 Task: Find a one-way flight from San Diego to Dubuque for 3 passengers in economy class on May 10, with 3 checked bags.
Action: Mouse moved to (325, 292)
Screenshot: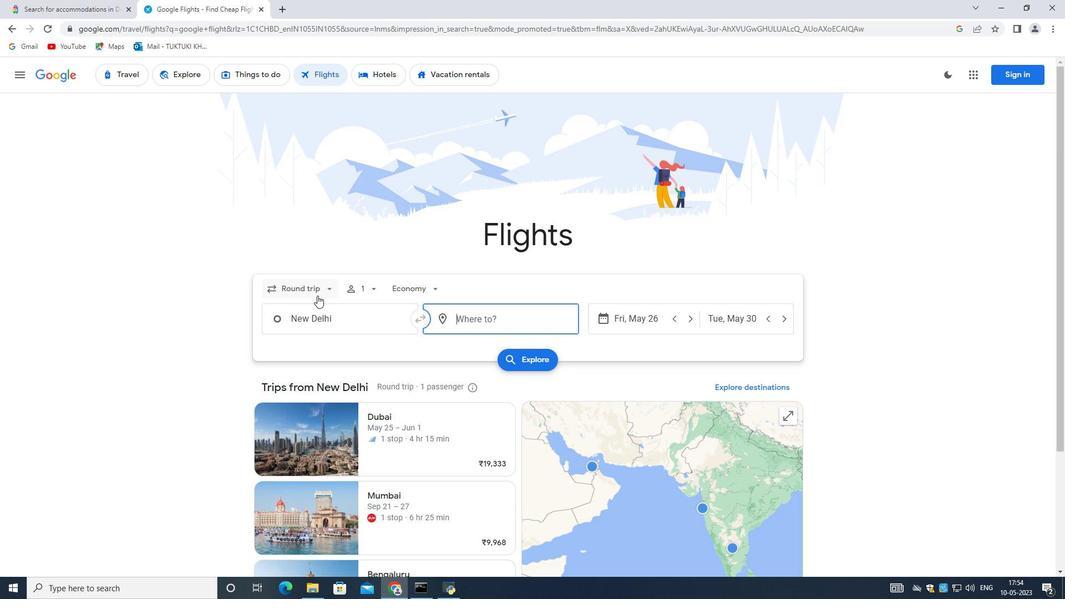 
Action: Mouse pressed left at (325, 292)
Screenshot: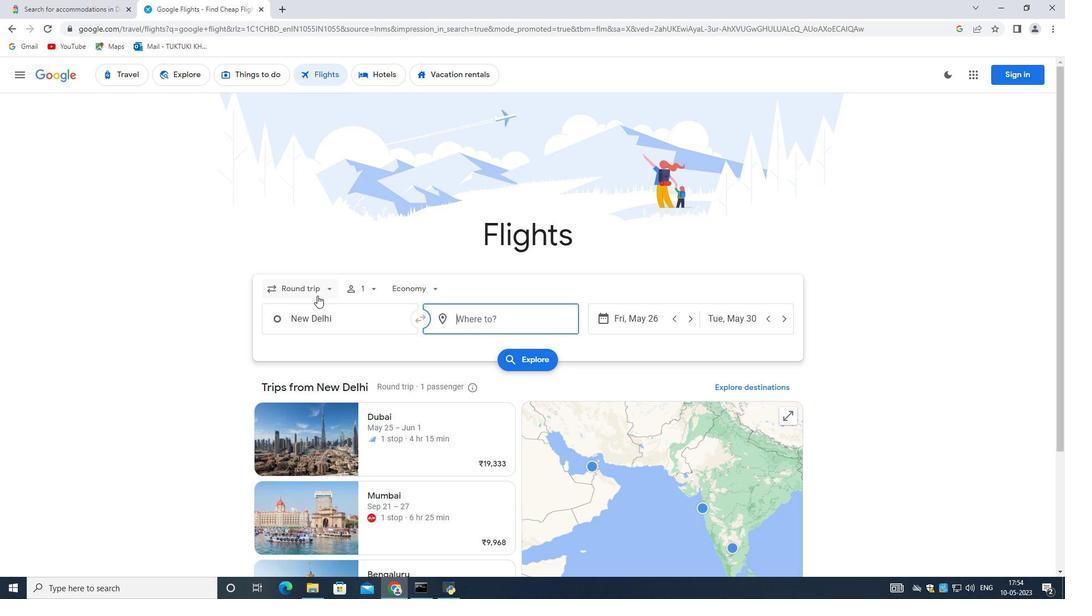 
Action: Mouse moved to (321, 343)
Screenshot: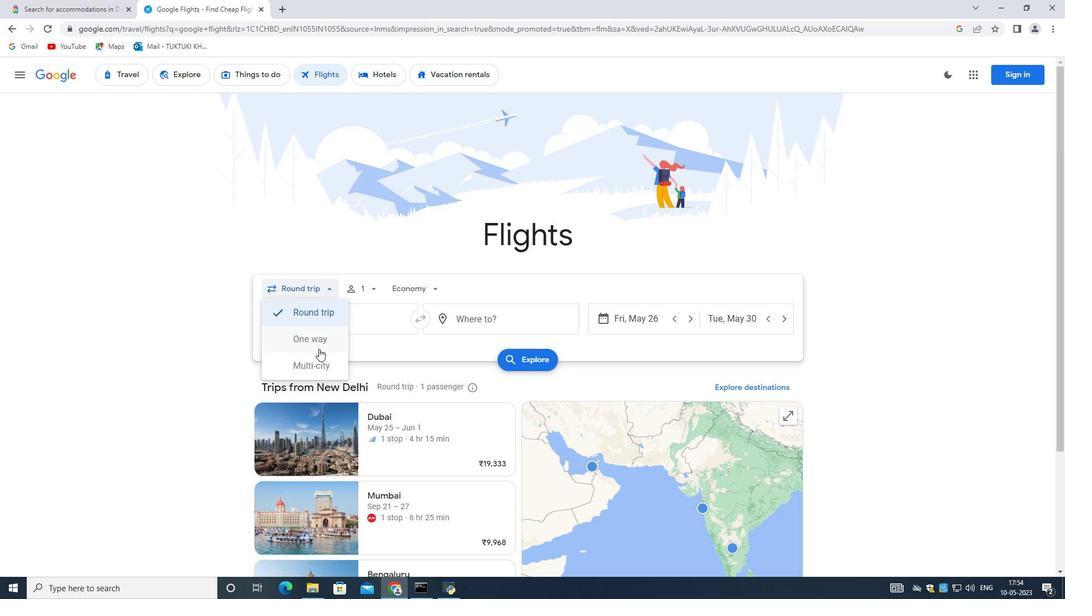 
Action: Mouse pressed left at (321, 343)
Screenshot: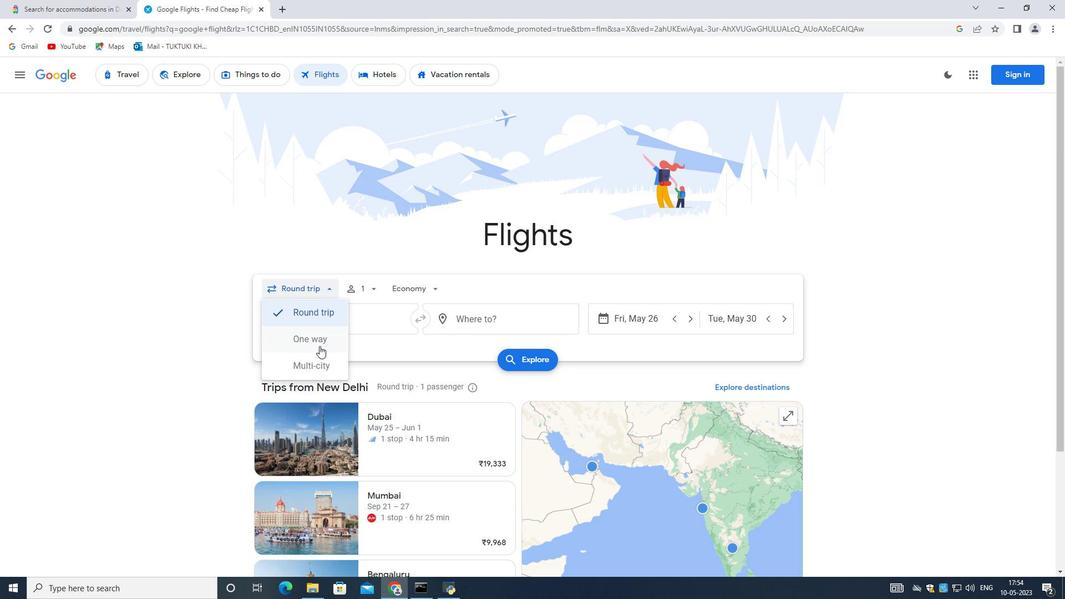 
Action: Mouse moved to (368, 295)
Screenshot: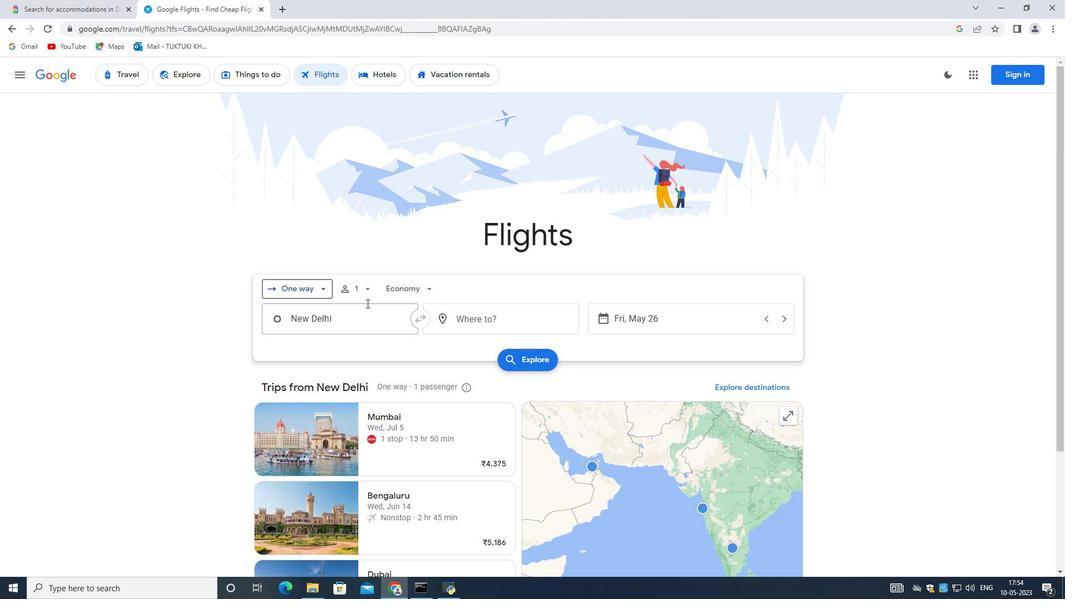 
Action: Mouse pressed left at (368, 295)
Screenshot: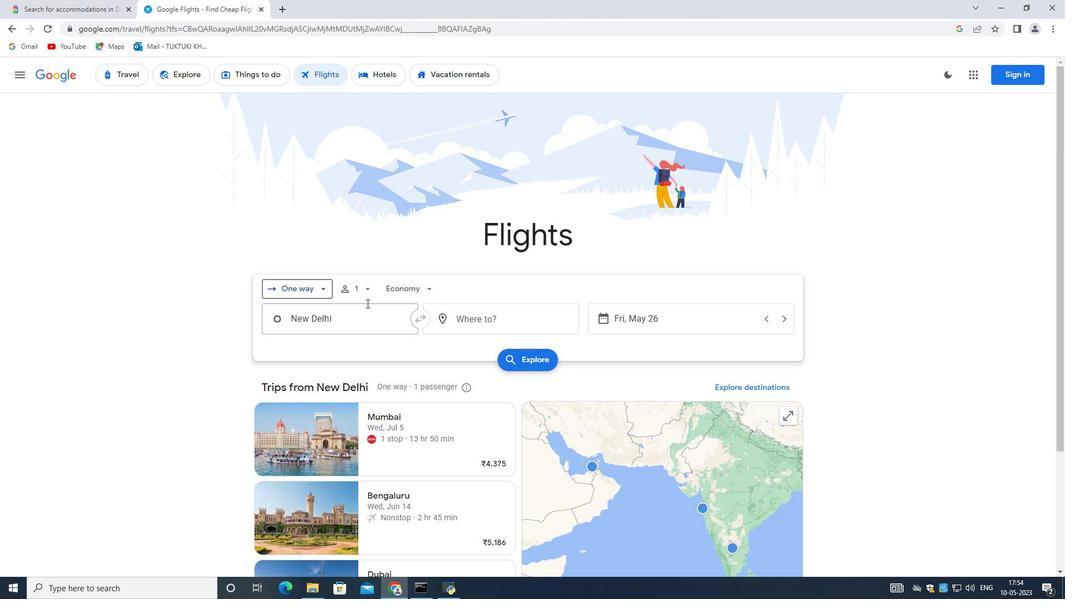 
Action: Mouse moved to (455, 315)
Screenshot: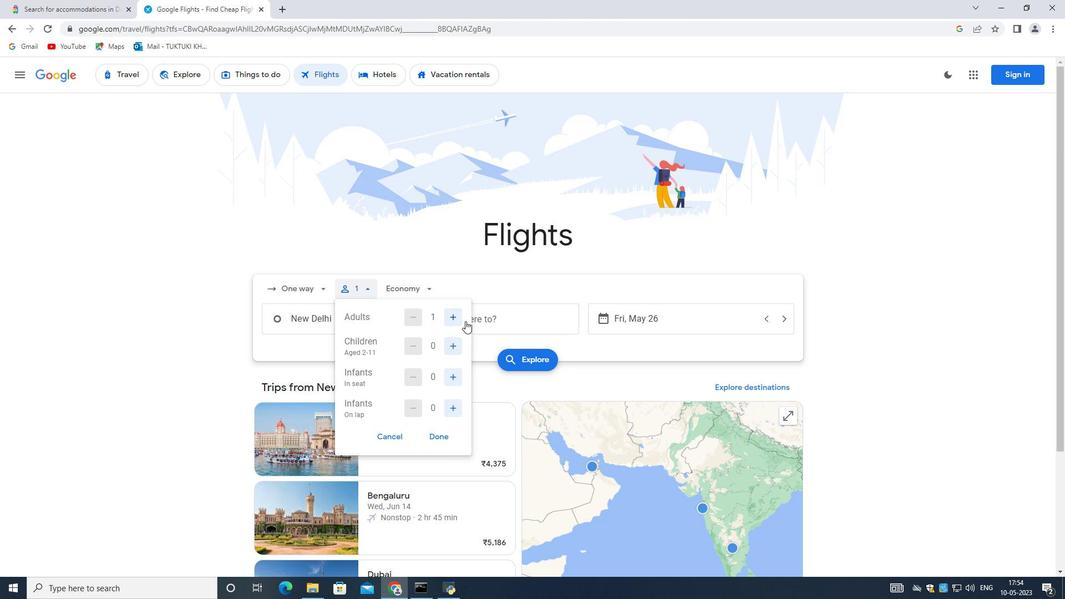 
Action: Mouse pressed left at (455, 315)
Screenshot: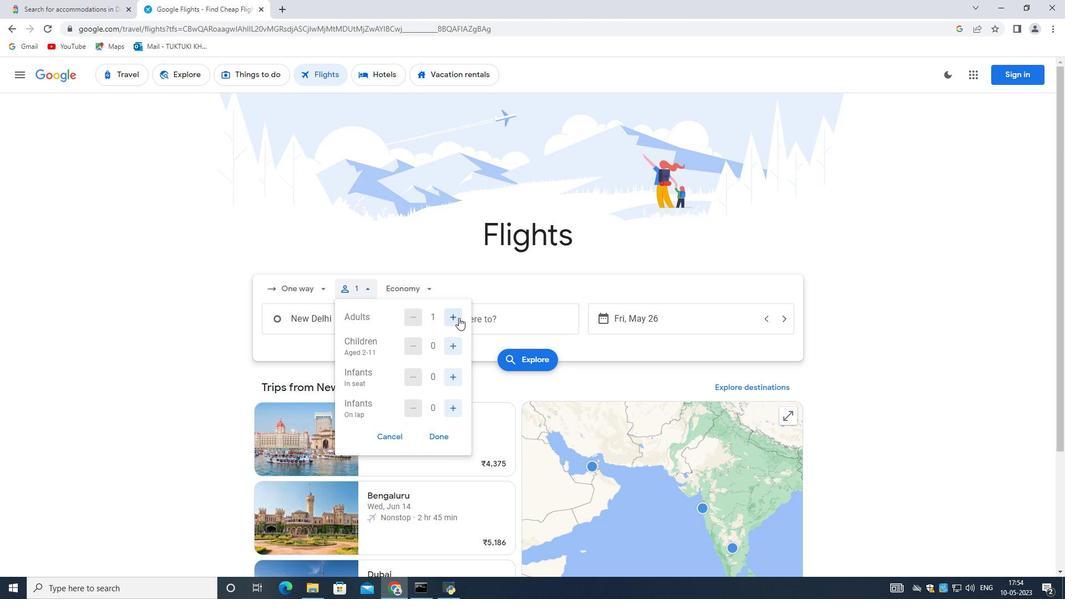 
Action: Mouse pressed left at (455, 315)
Screenshot: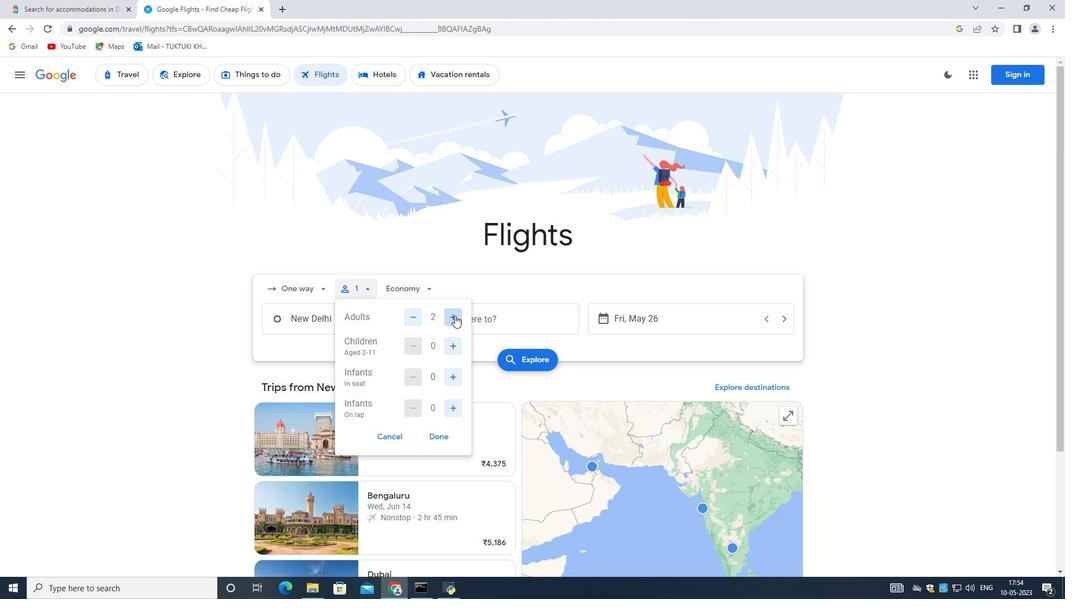 
Action: Mouse moved to (439, 436)
Screenshot: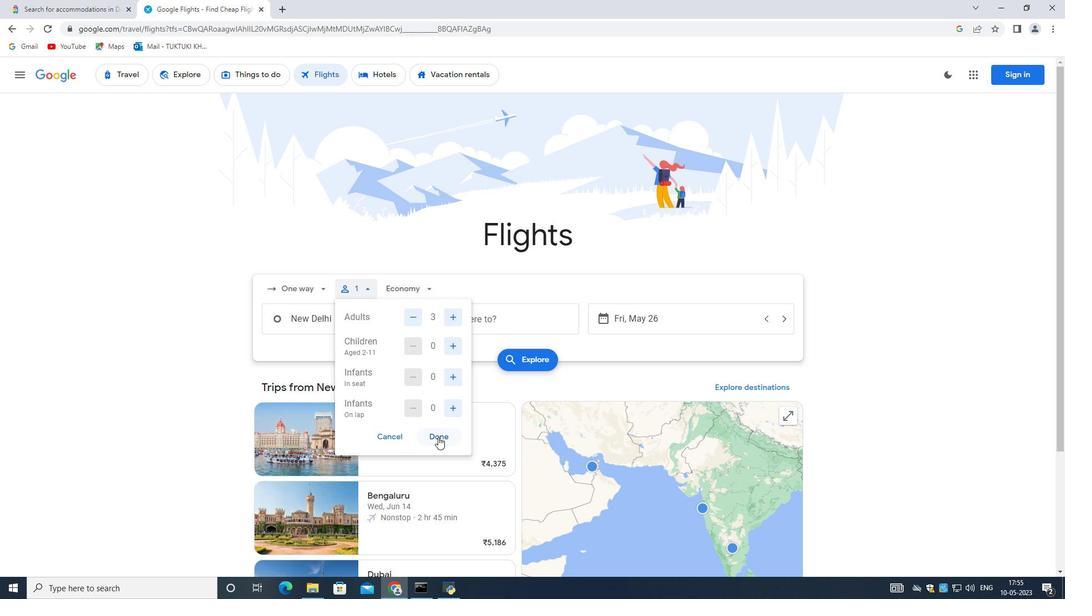 
Action: Mouse pressed left at (439, 436)
Screenshot: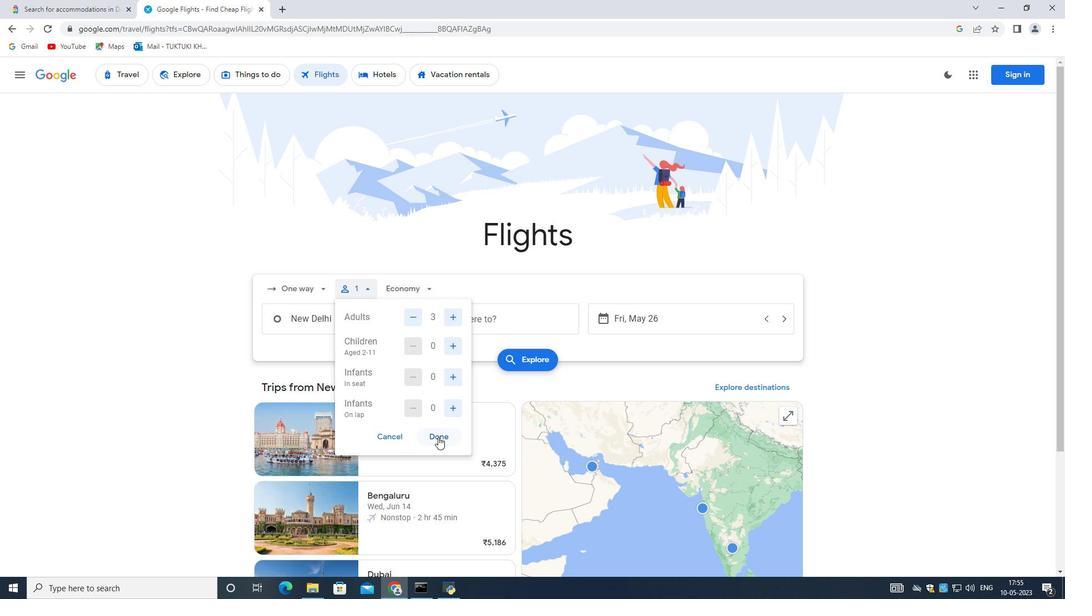 
Action: Mouse moved to (346, 316)
Screenshot: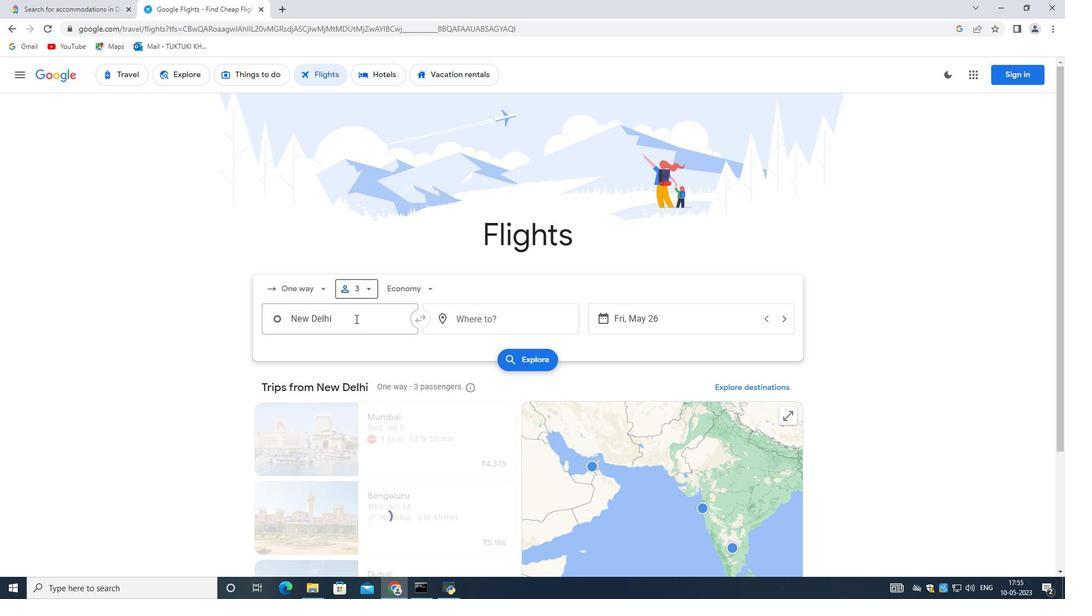 
Action: Mouse pressed left at (346, 316)
Screenshot: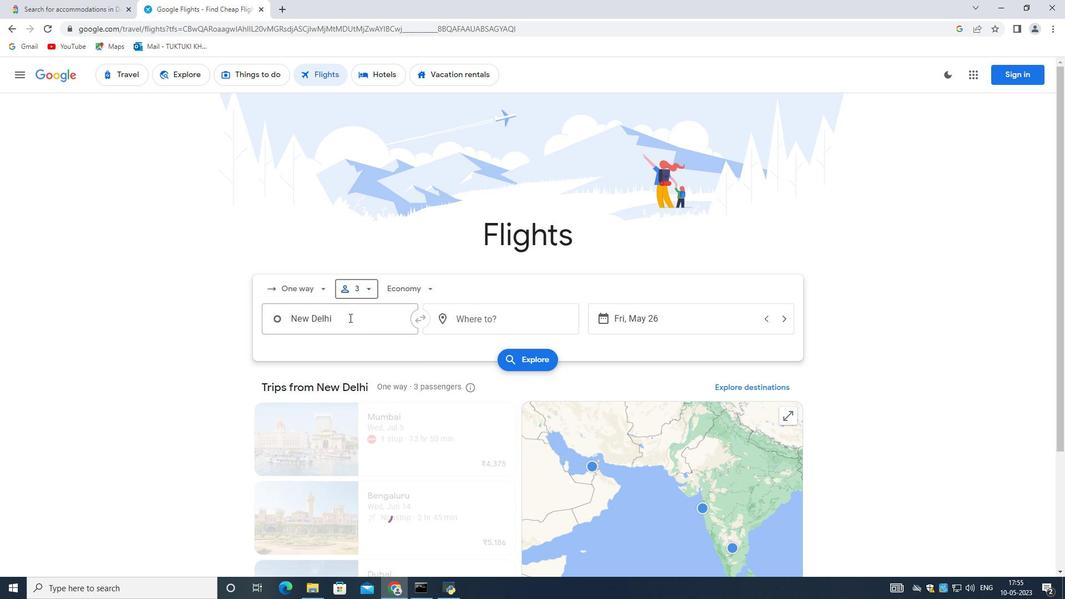 
Action: Key pressed <Key.backspace><Key.shift>San
Screenshot: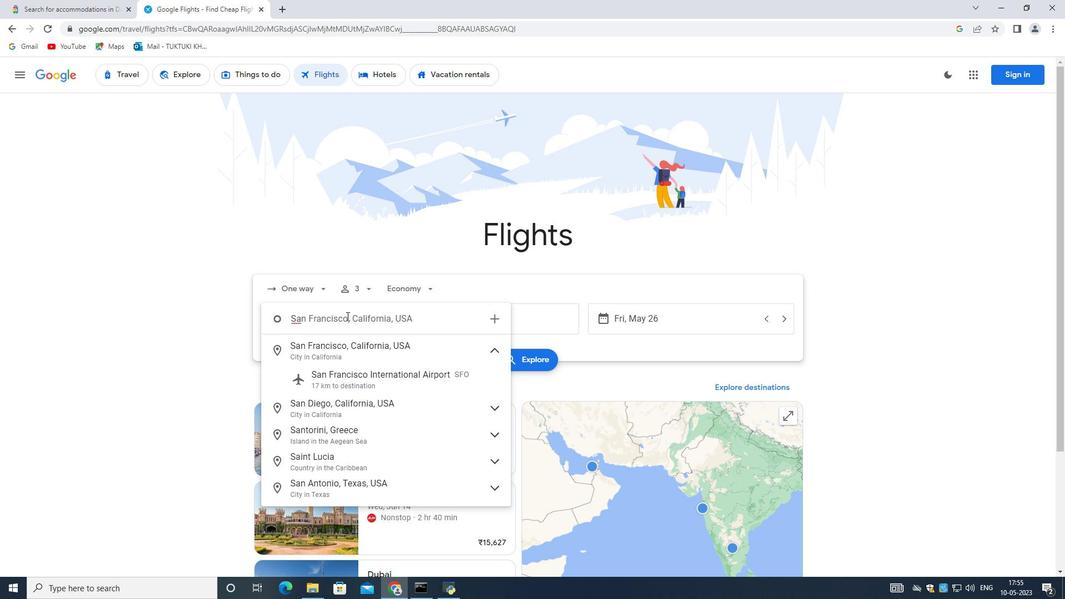 
Action: Mouse moved to (345, 347)
Screenshot: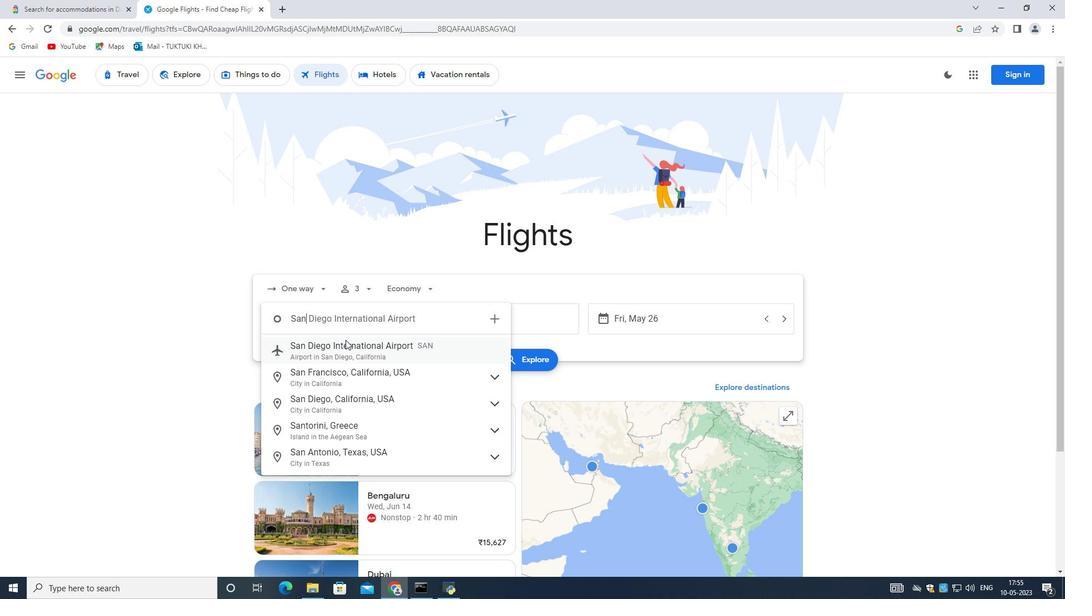 
Action: Mouse pressed left at (345, 347)
Screenshot: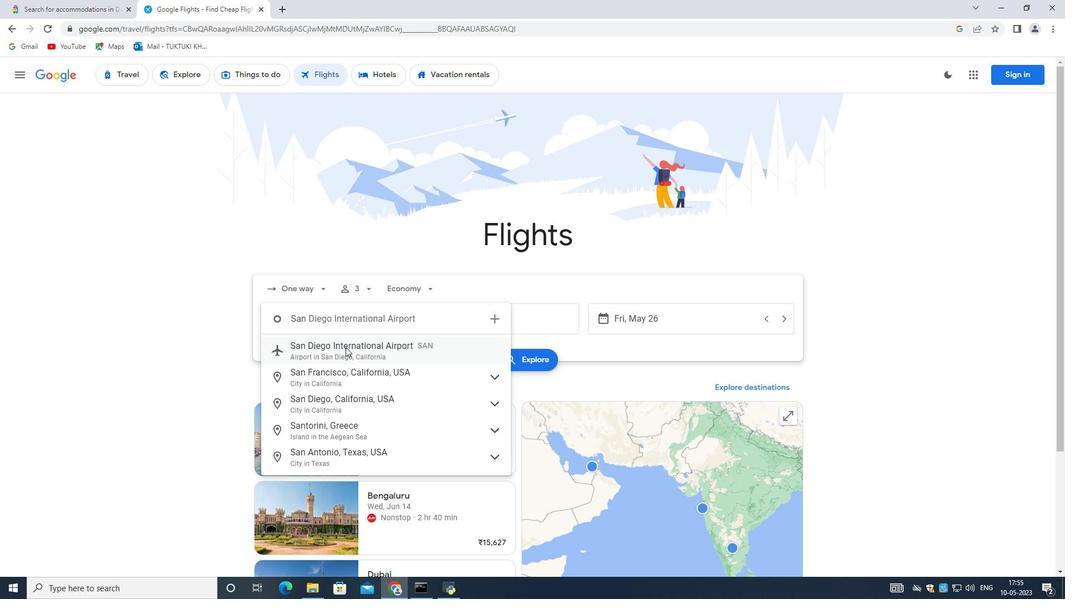 
Action: Mouse moved to (484, 315)
Screenshot: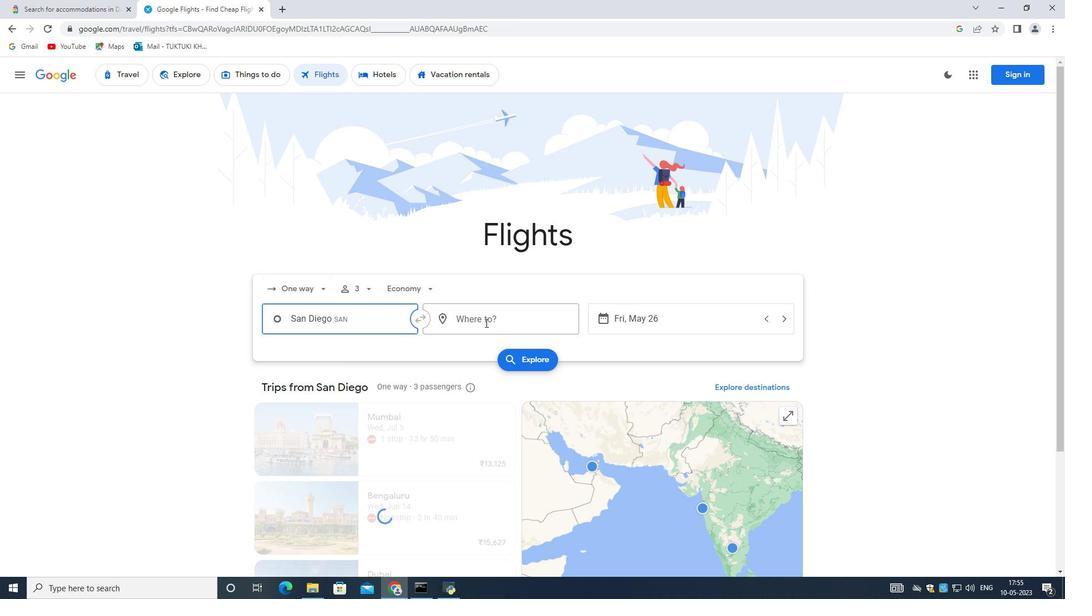 
Action: Mouse pressed left at (484, 315)
Screenshot: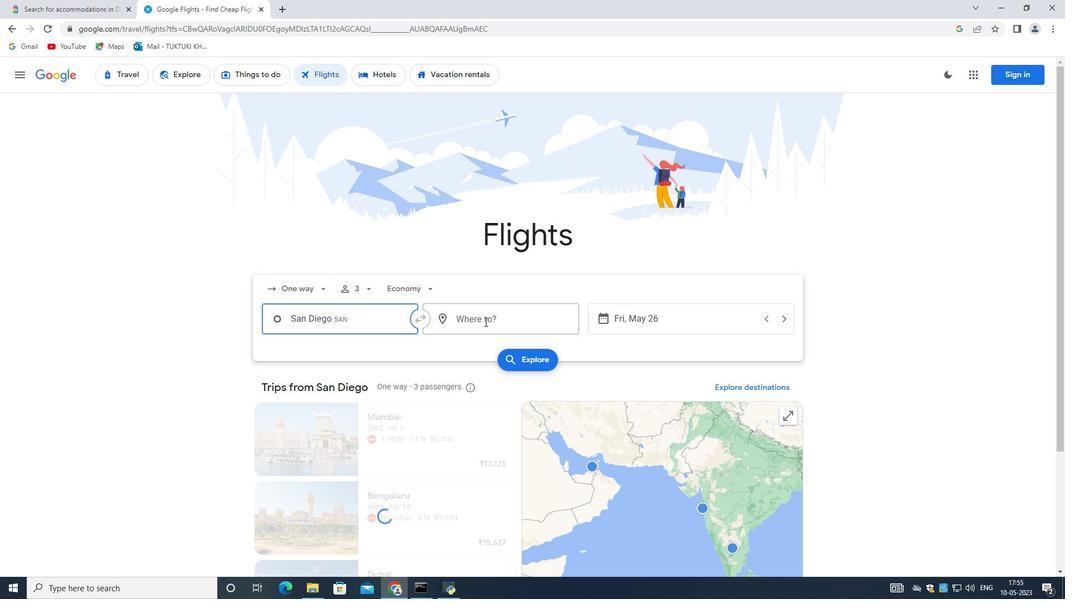 
Action: Mouse moved to (482, 315)
Screenshot: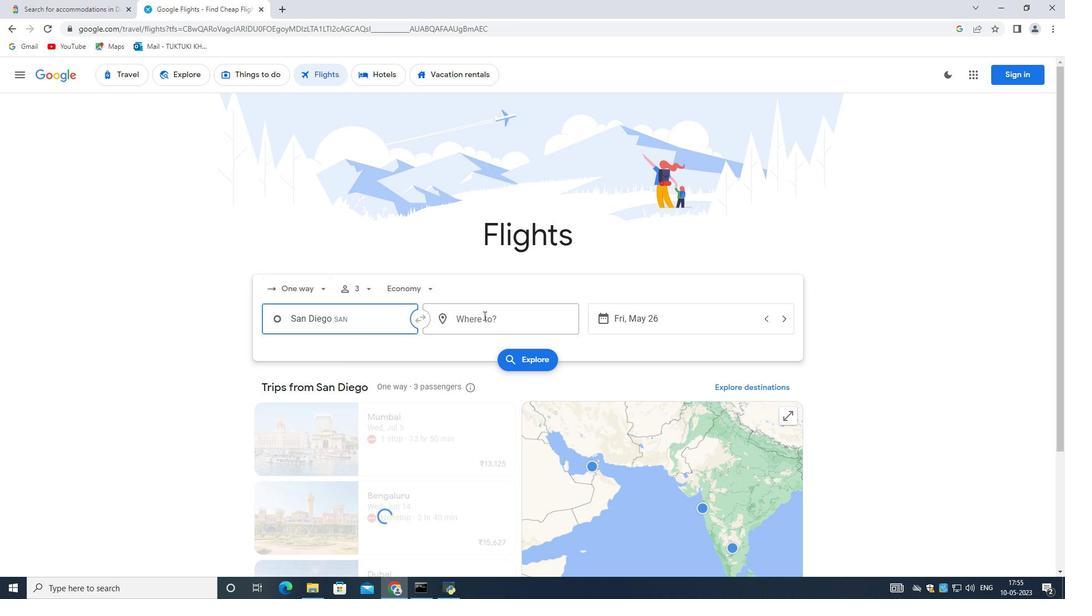 
Action: Key pressed <Key.shift><Key.shift><Key.shift><Key.shift><Key.shift><Key.shift>Dubuque
Screenshot: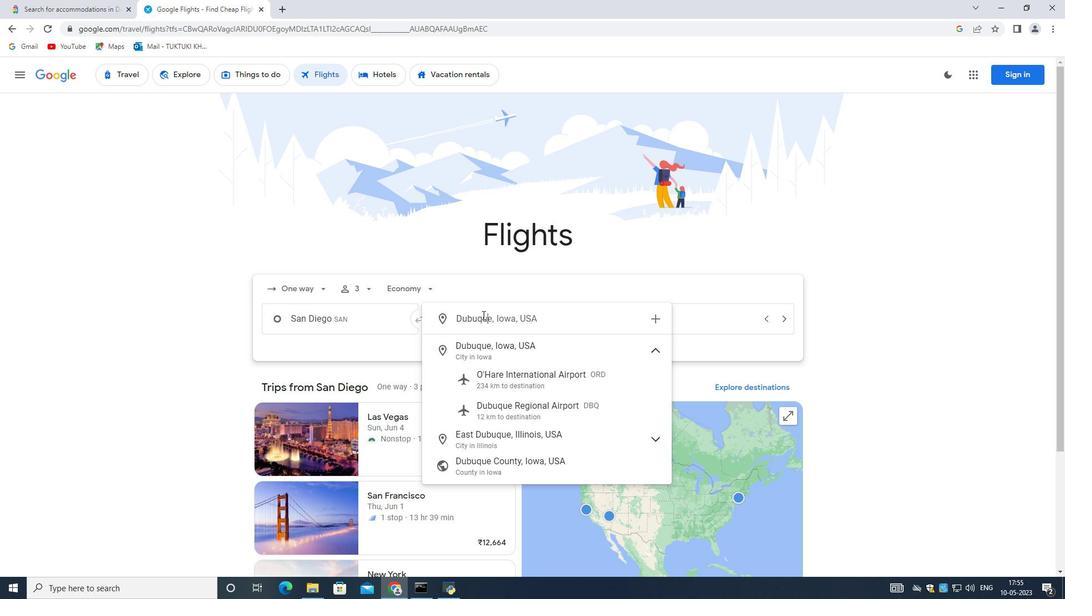 
Action: Mouse moved to (516, 409)
Screenshot: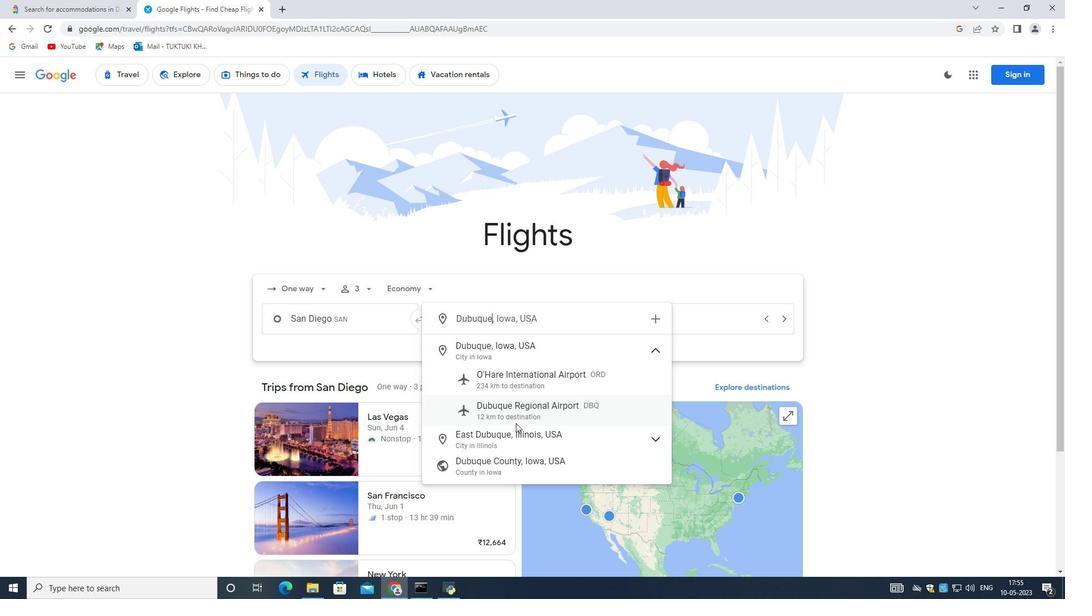 
Action: Mouse pressed left at (516, 409)
Screenshot: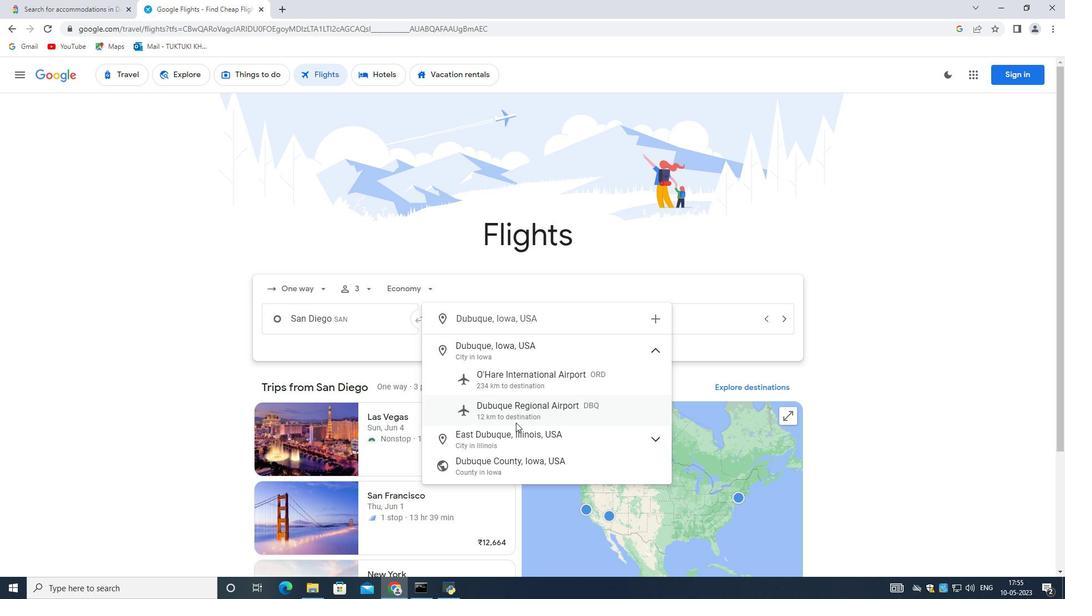 
Action: Mouse moved to (702, 323)
Screenshot: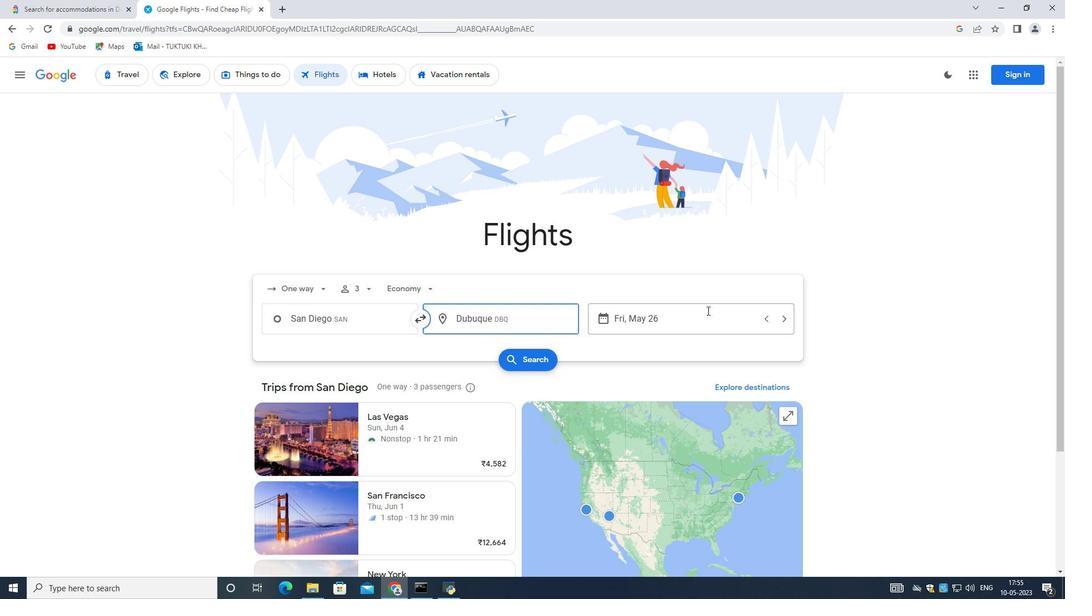 
Action: Mouse pressed left at (702, 323)
Screenshot: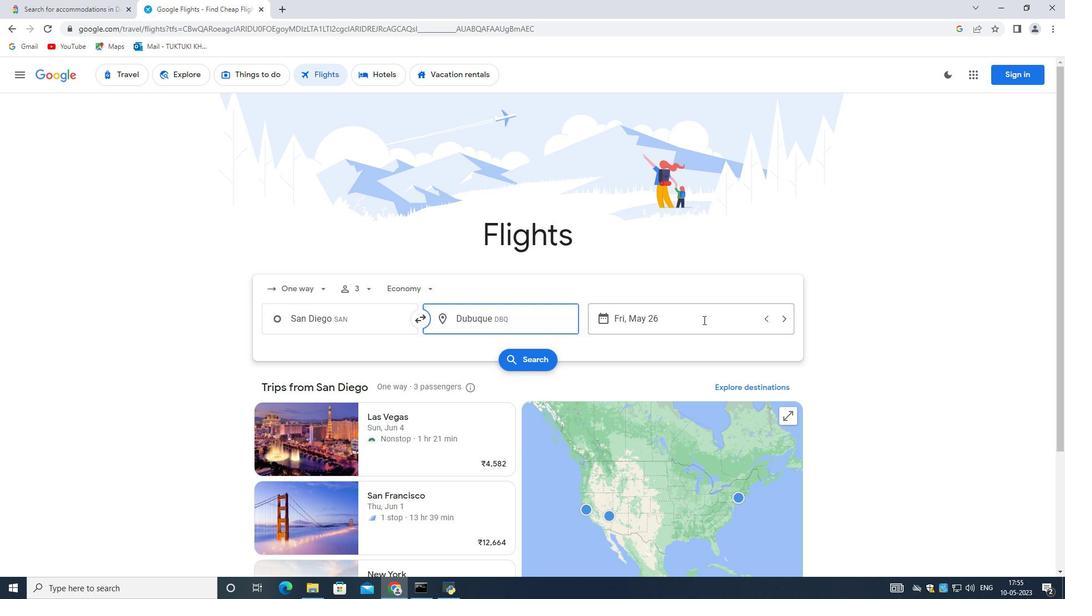 
Action: Mouse moved to (480, 404)
Screenshot: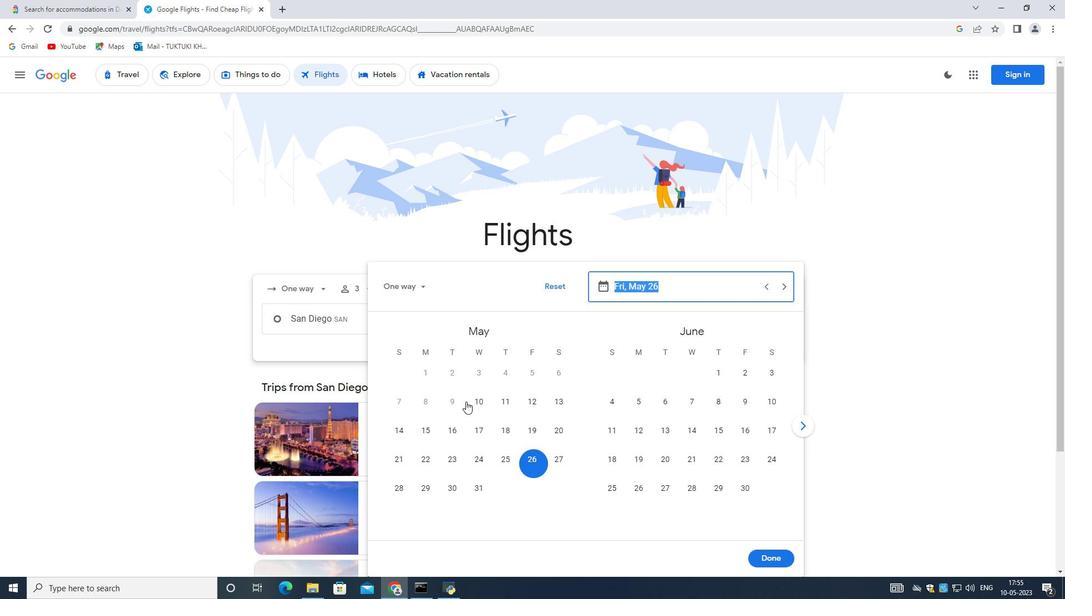 
Action: Mouse pressed left at (480, 404)
Screenshot: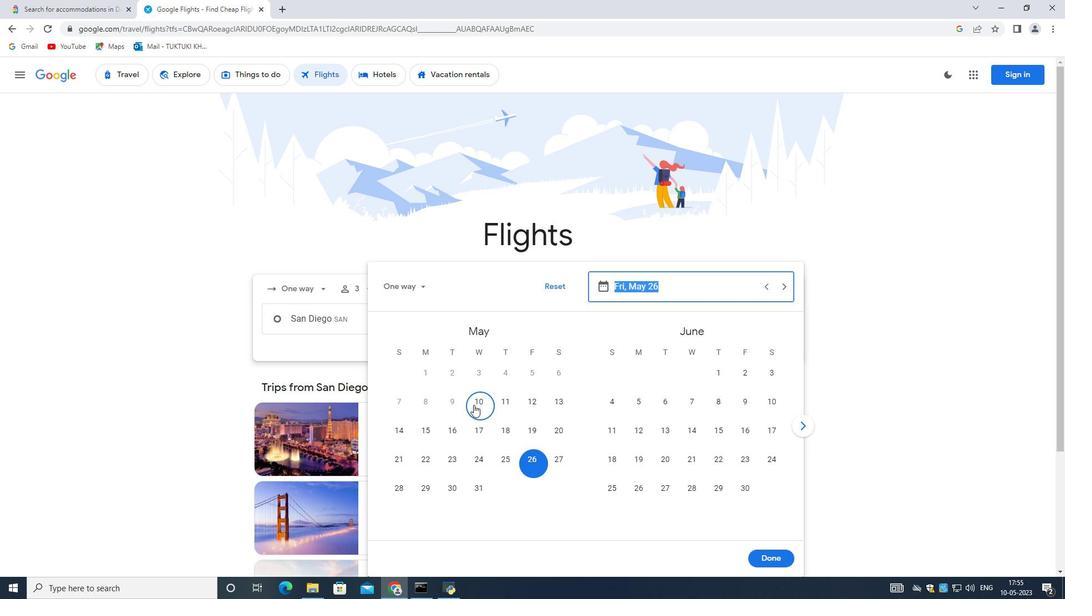 
Action: Mouse moved to (768, 555)
Screenshot: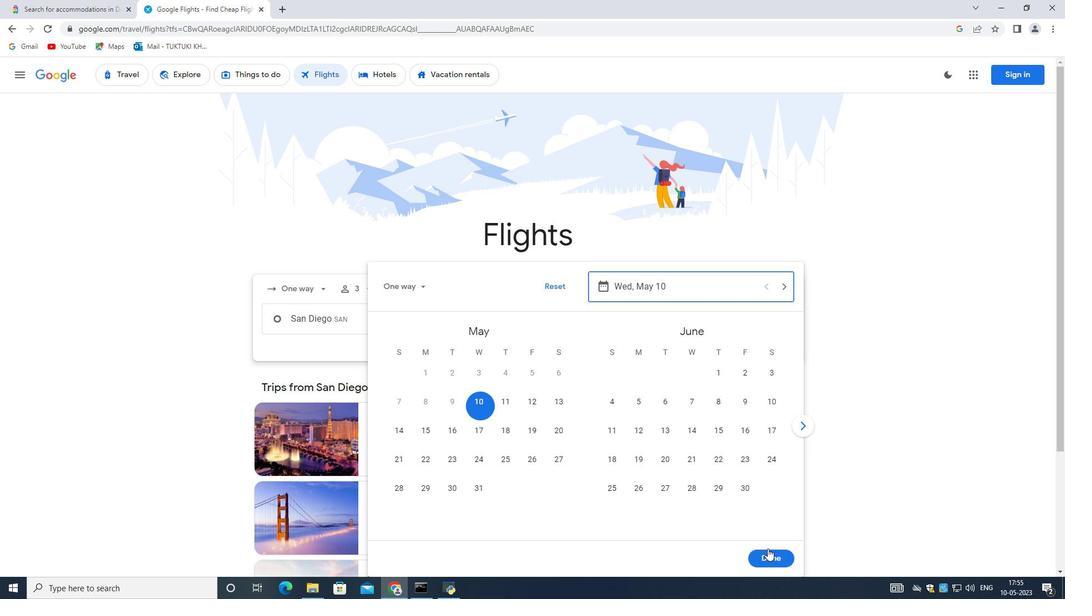 
Action: Mouse pressed left at (768, 555)
Screenshot: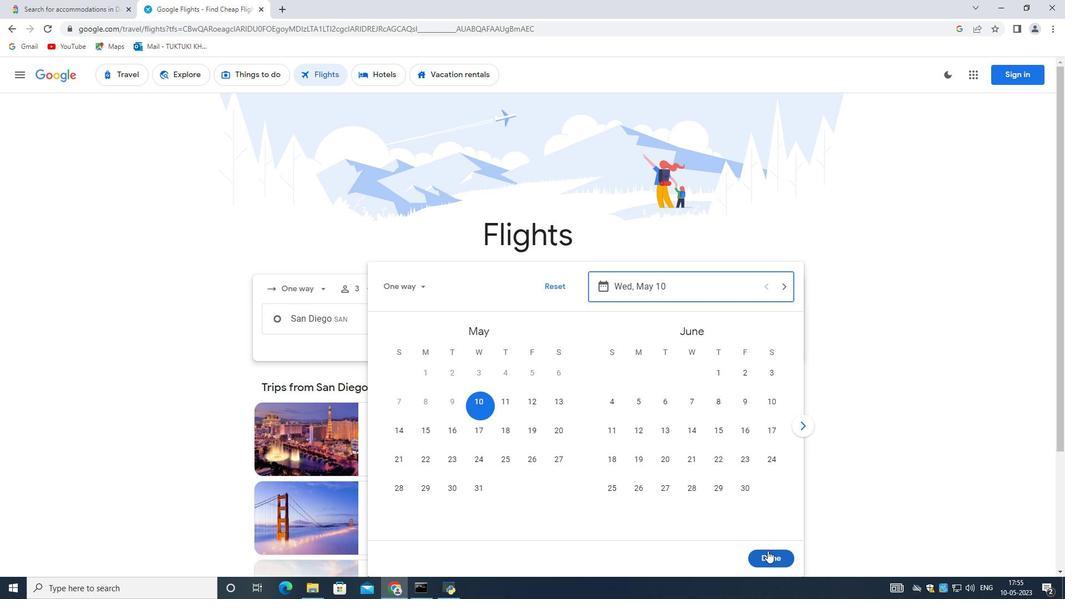 
Action: Mouse moved to (310, 319)
Screenshot: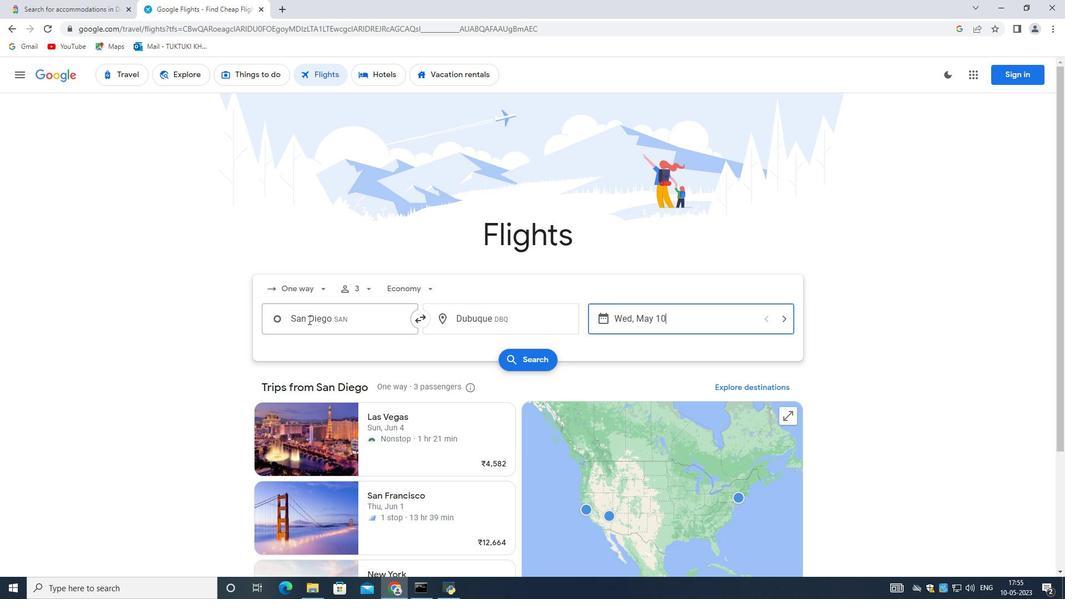 
Action: Mouse pressed left at (310, 319)
Screenshot: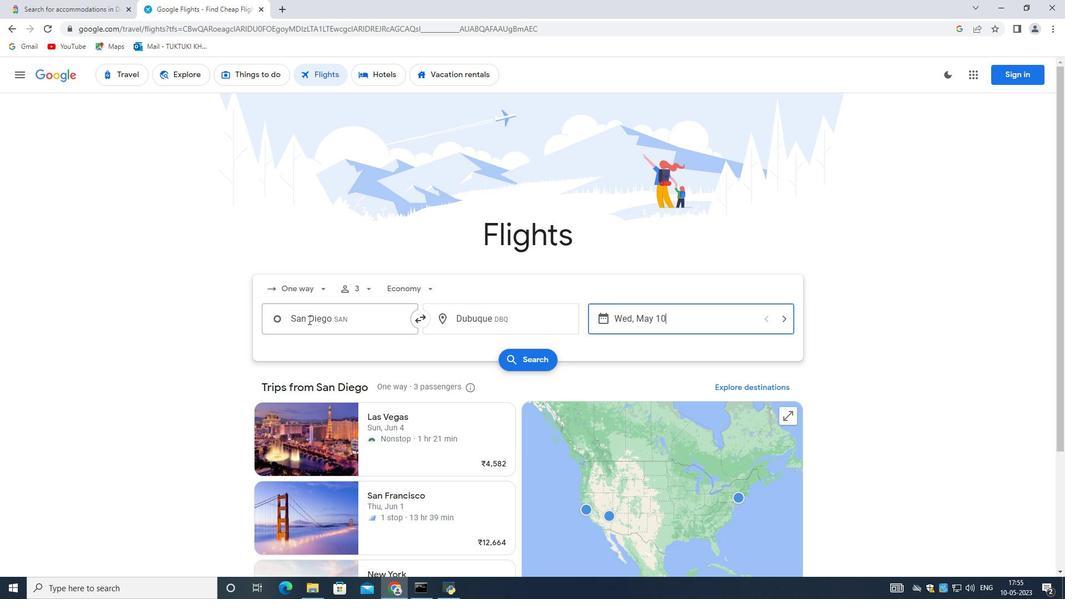 
Action: Mouse moved to (175, 358)
Screenshot: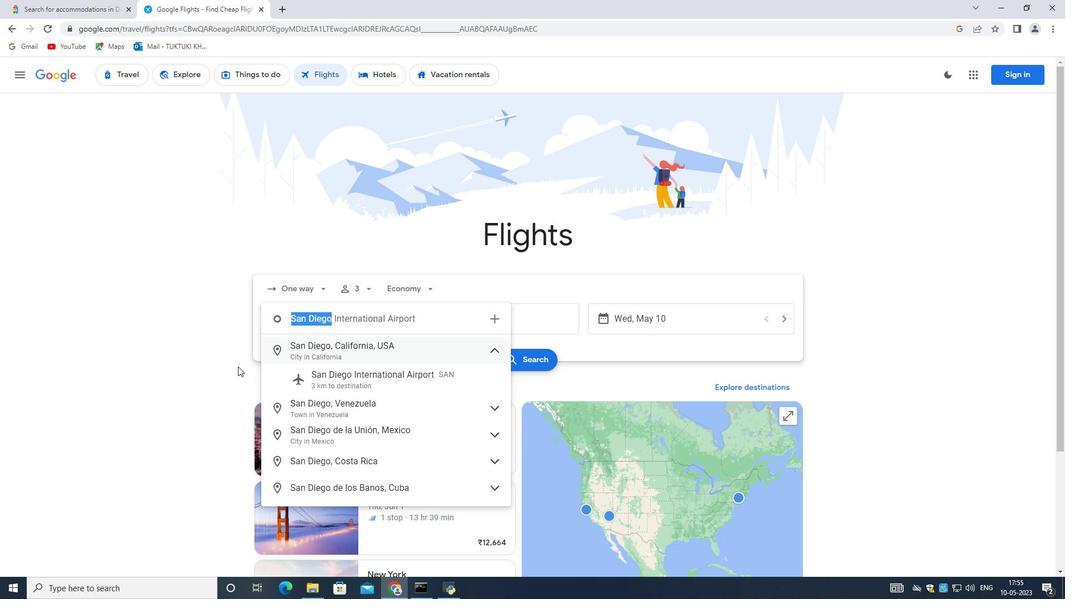 
Action: Mouse pressed left at (175, 358)
Screenshot: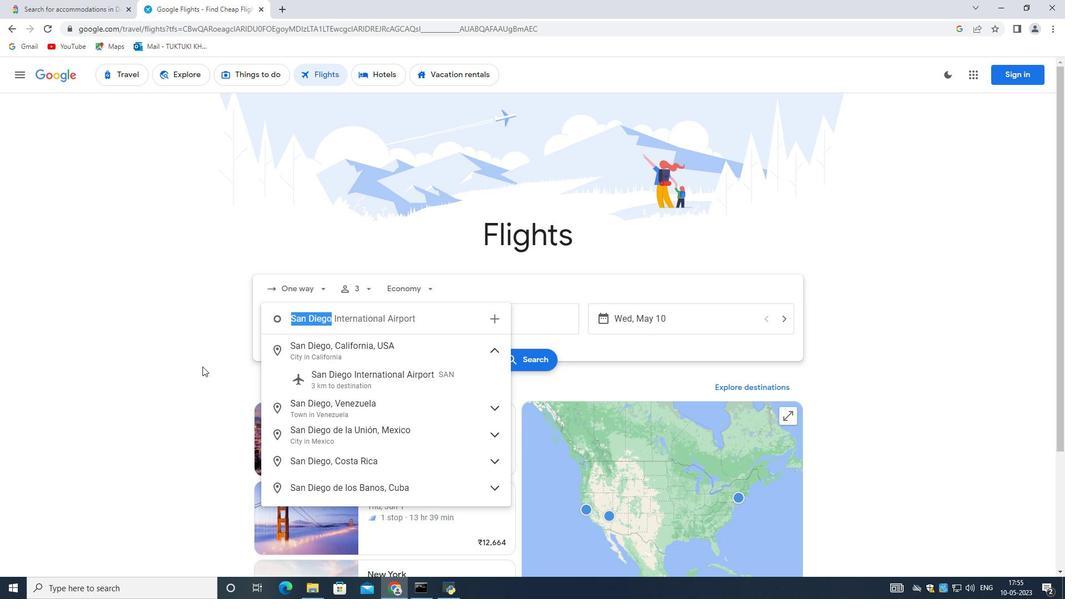 
Action: Mouse moved to (520, 359)
Screenshot: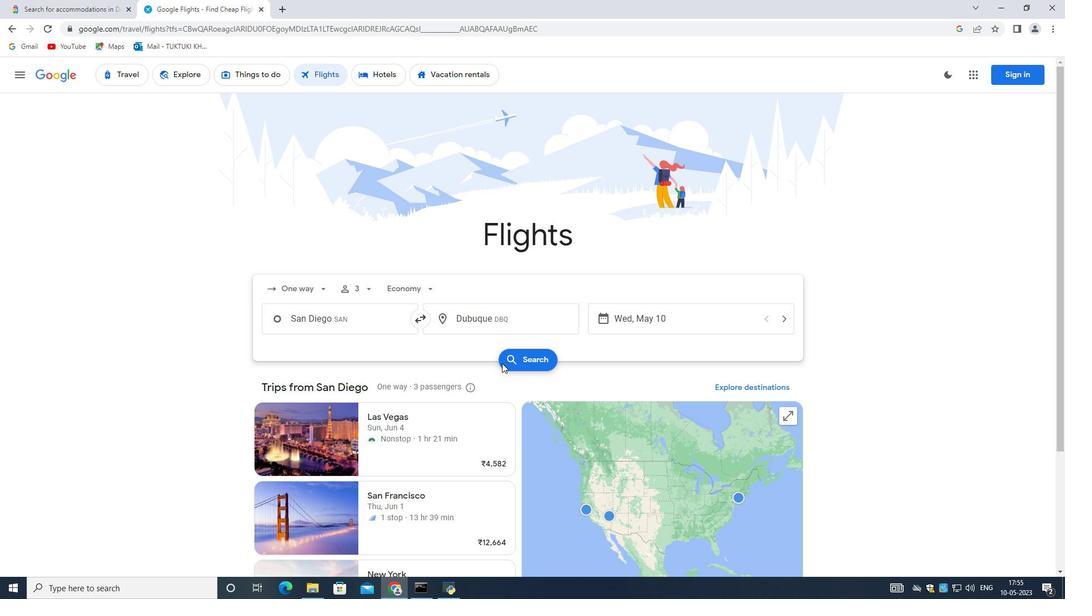 
Action: Mouse pressed left at (520, 359)
Screenshot: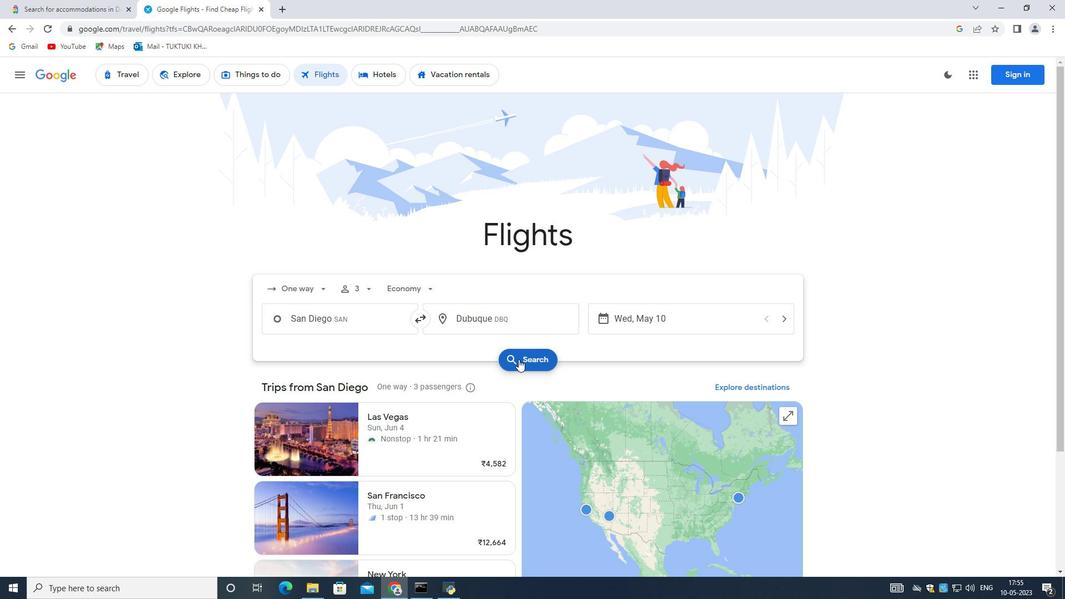 
Action: Mouse moved to (381, 176)
Screenshot: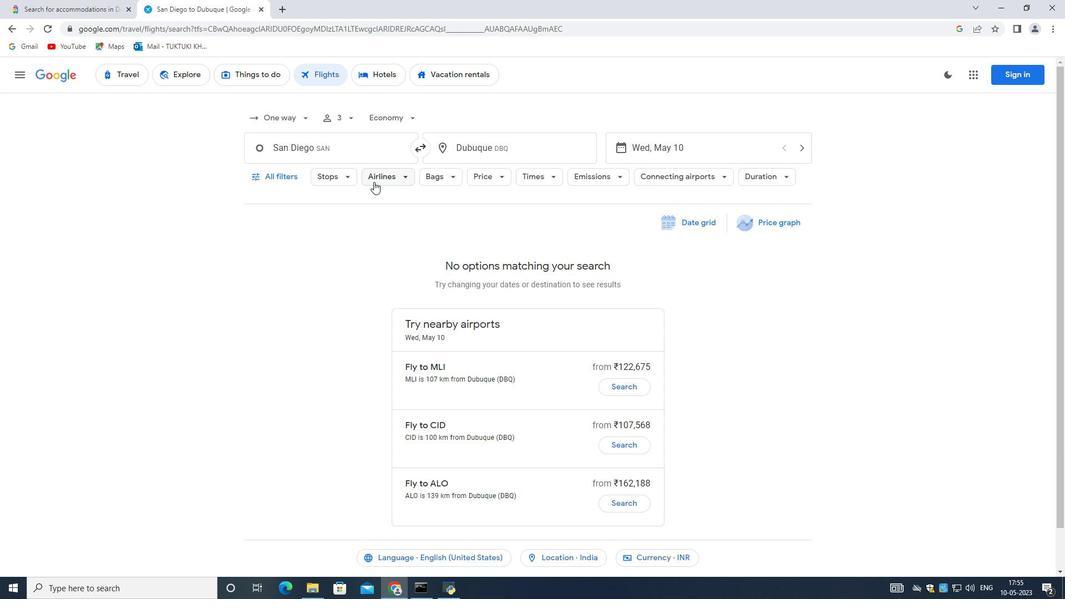 
Action: Mouse pressed left at (381, 176)
Screenshot: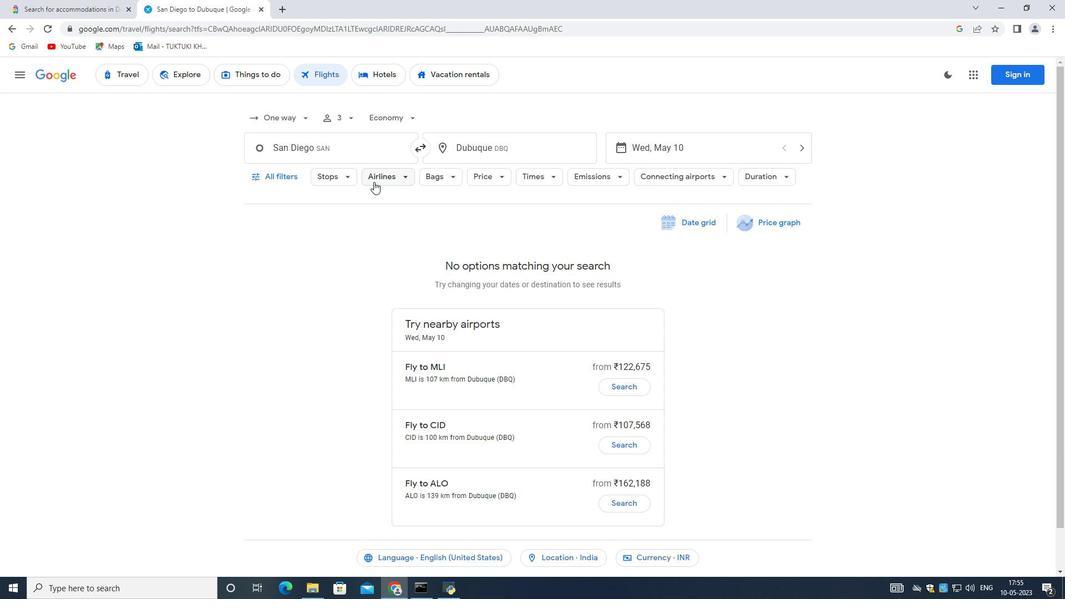 
Action: Mouse moved to (187, 285)
Screenshot: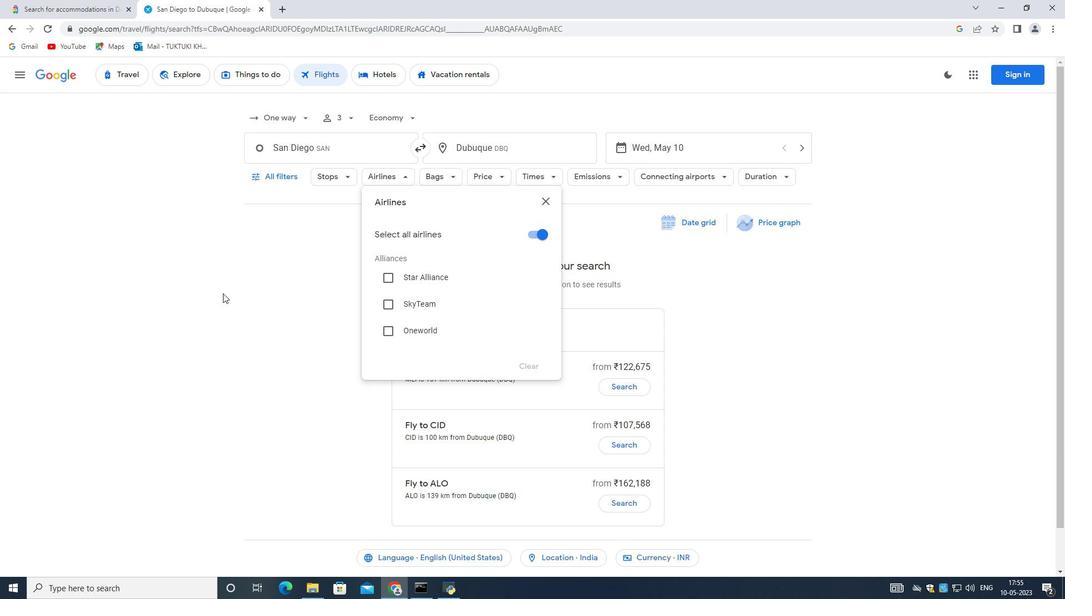 
Action: Mouse pressed left at (187, 285)
Screenshot: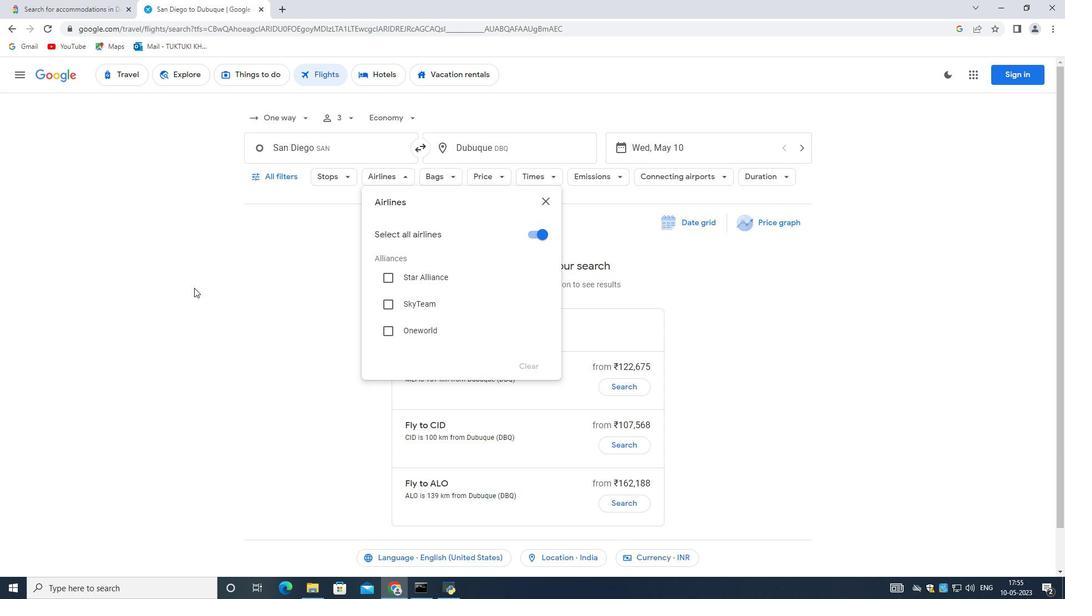 
Action: Mouse moved to (444, 173)
Screenshot: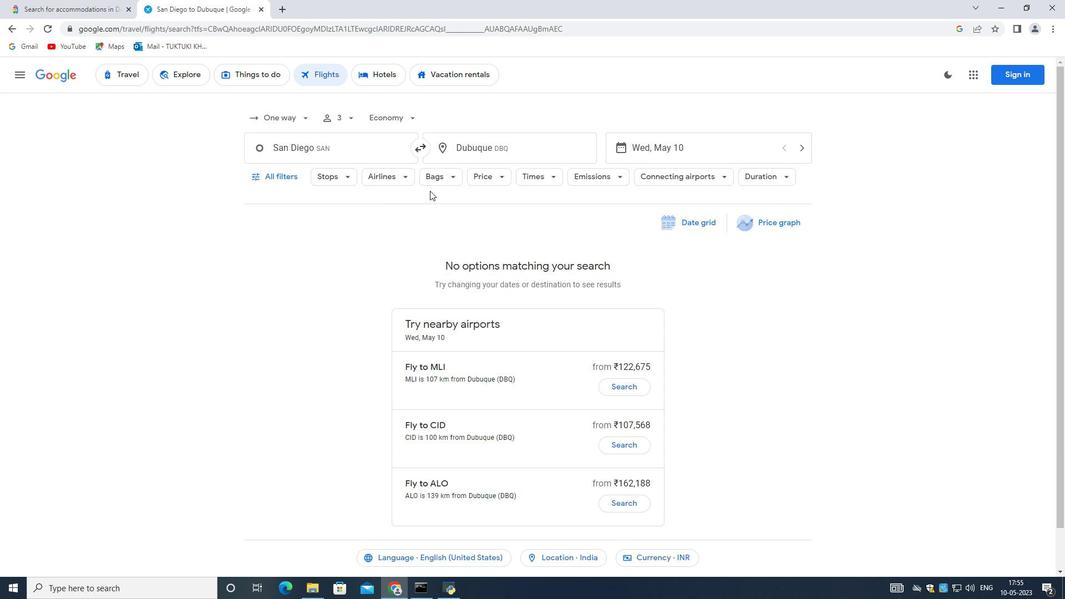 
Action: Mouse pressed left at (444, 173)
Screenshot: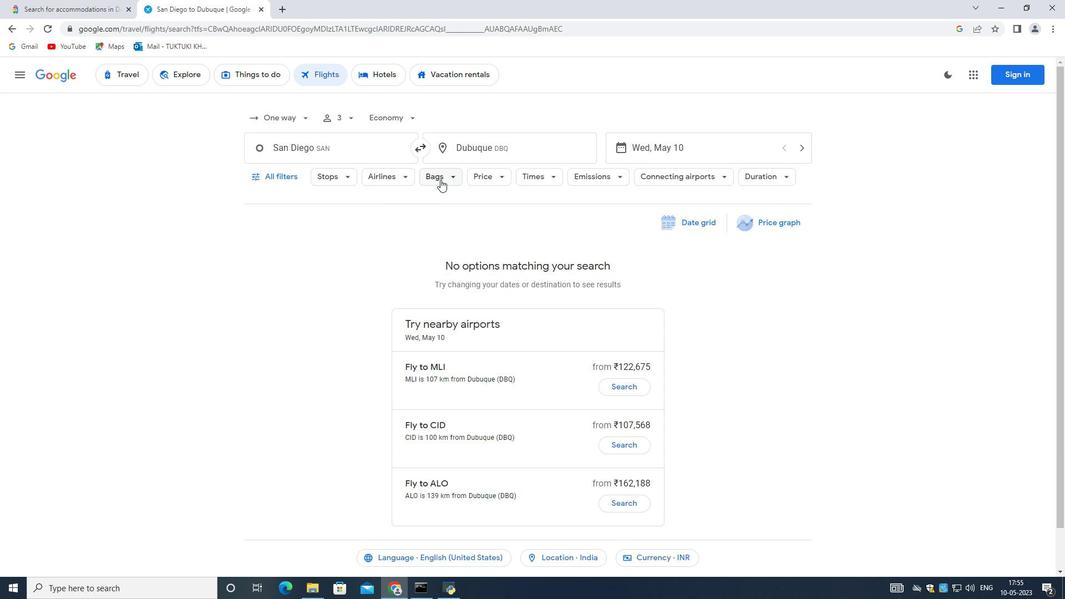 
Action: Mouse moved to (595, 251)
Screenshot: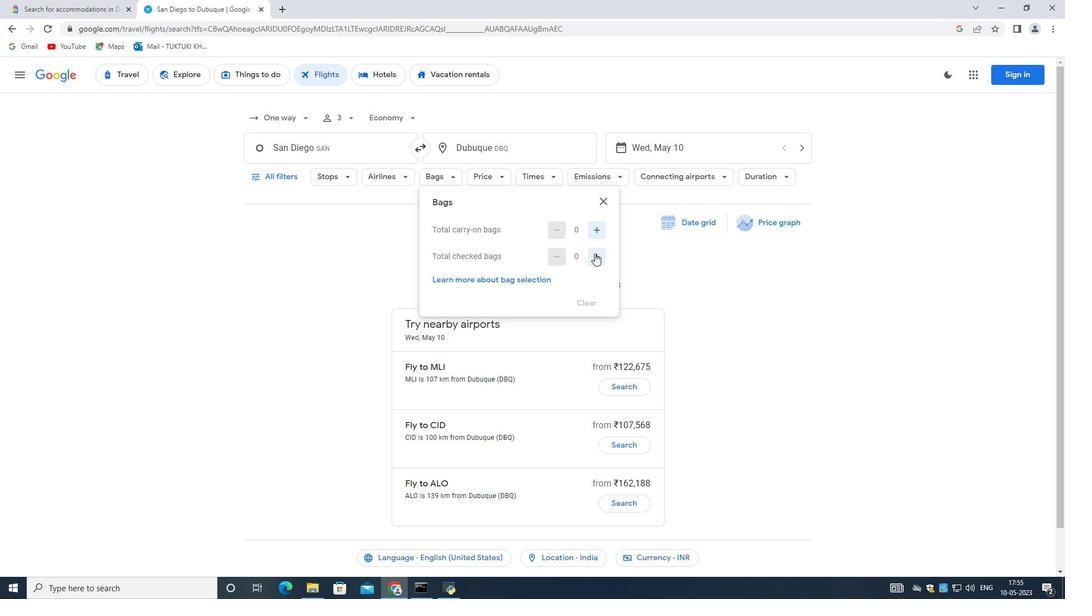 
Action: Mouse pressed left at (595, 251)
Screenshot: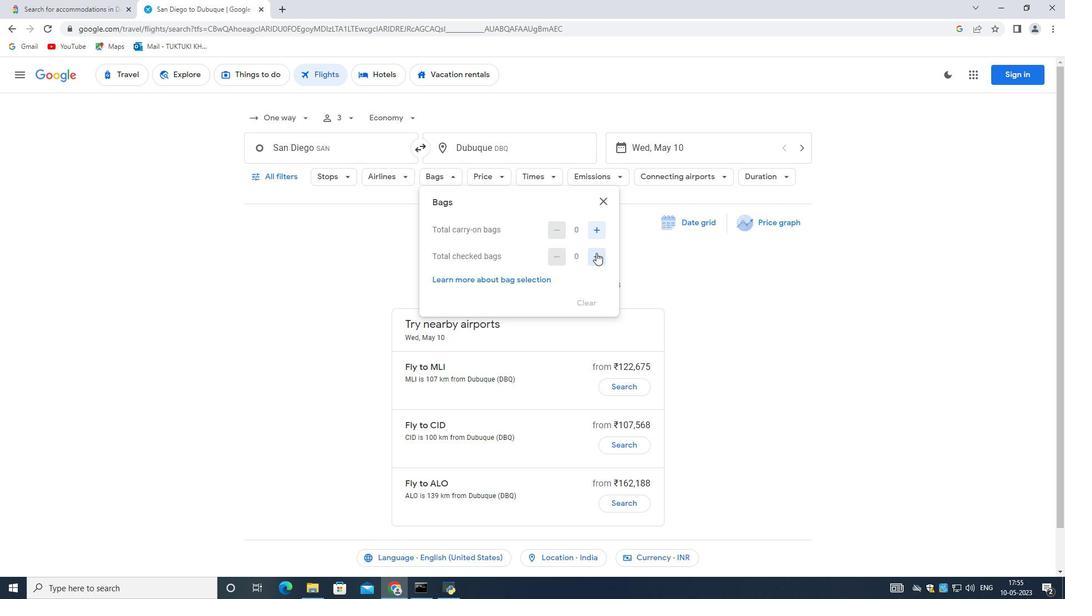 
Action: Mouse pressed left at (595, 251)
Screenshot: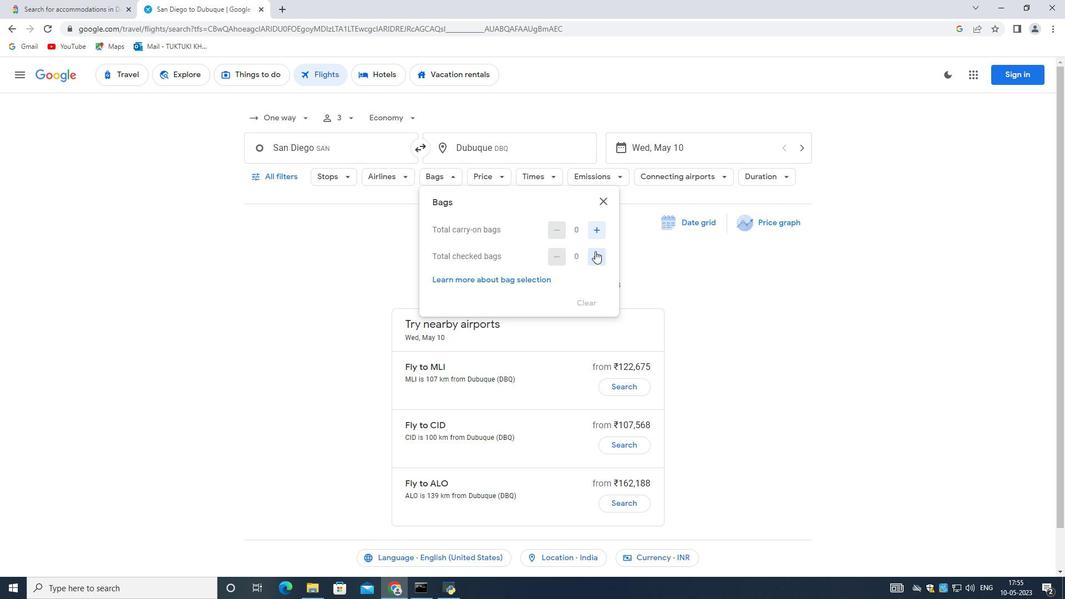 
Action: Mouse pressed left at (595, 251)
Screenshot: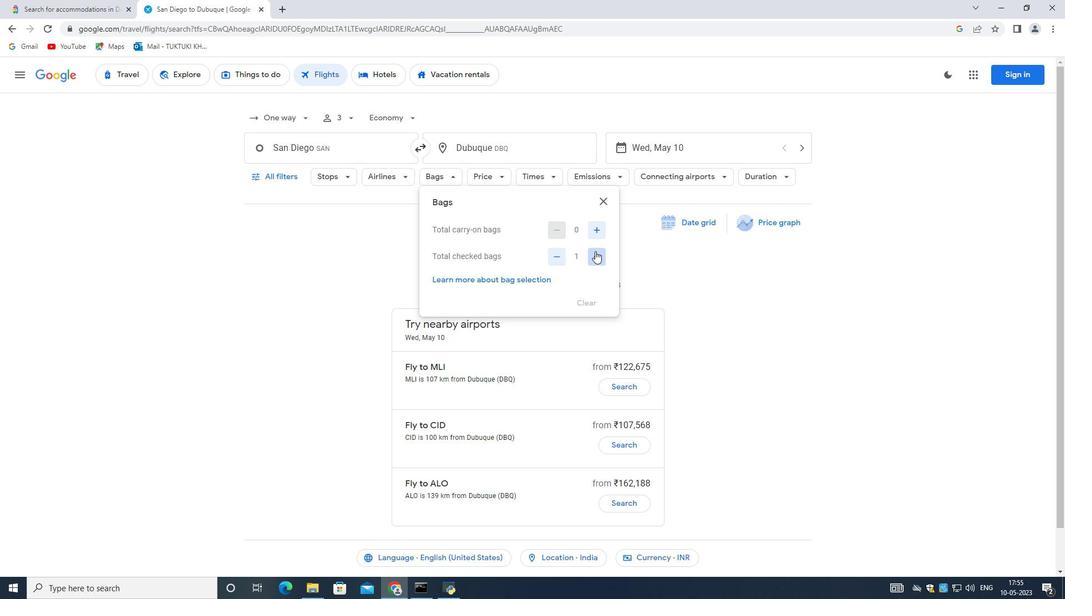 
Action: Mouse pressed left at (595, 251)
Screenshot: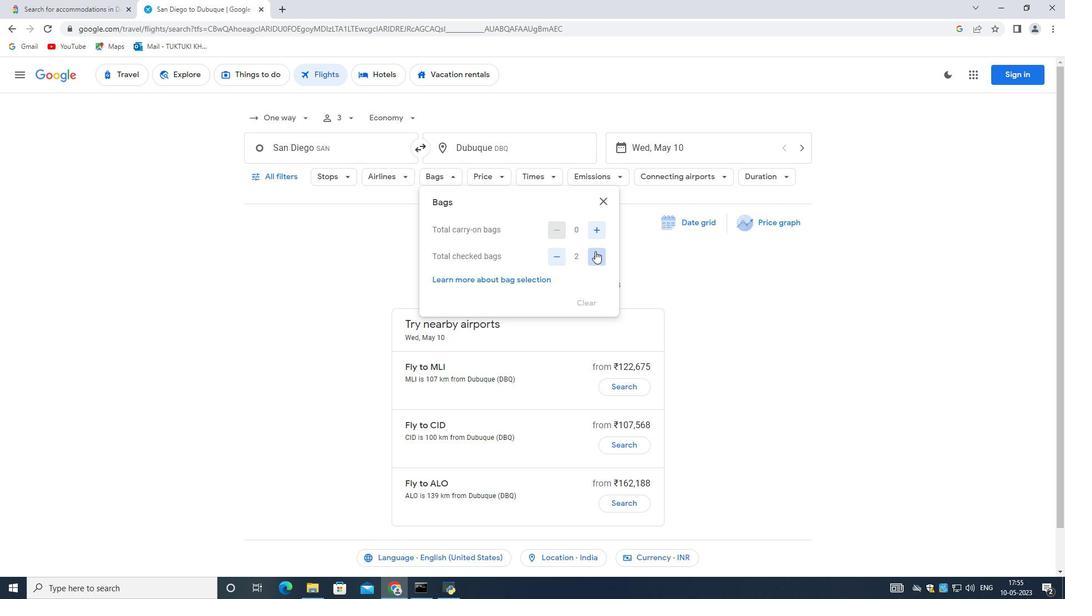 
Action: Mouse pressed left at (595, 251)
Screenshot: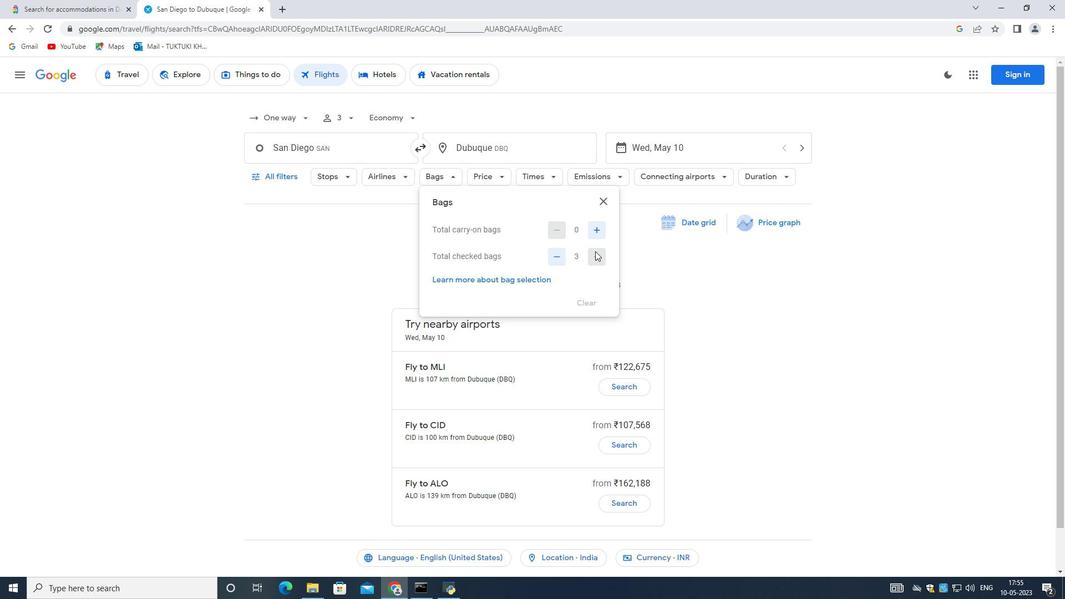 
Action: Mouse pressed left at (595, 251)
Screenshot: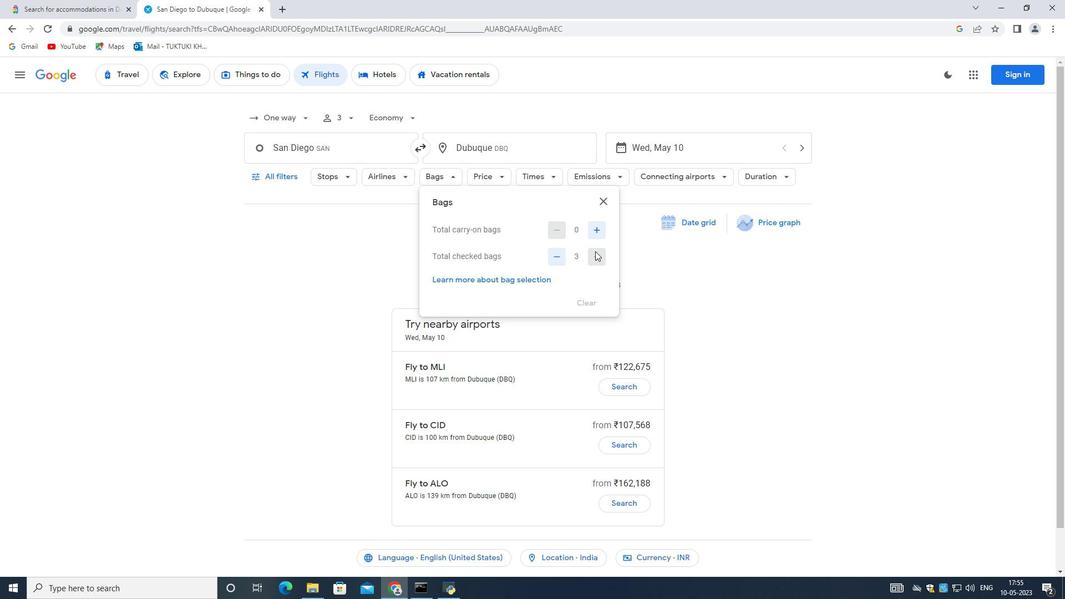 
Action: Mouse pressed left at (595, 251)
Screenshot: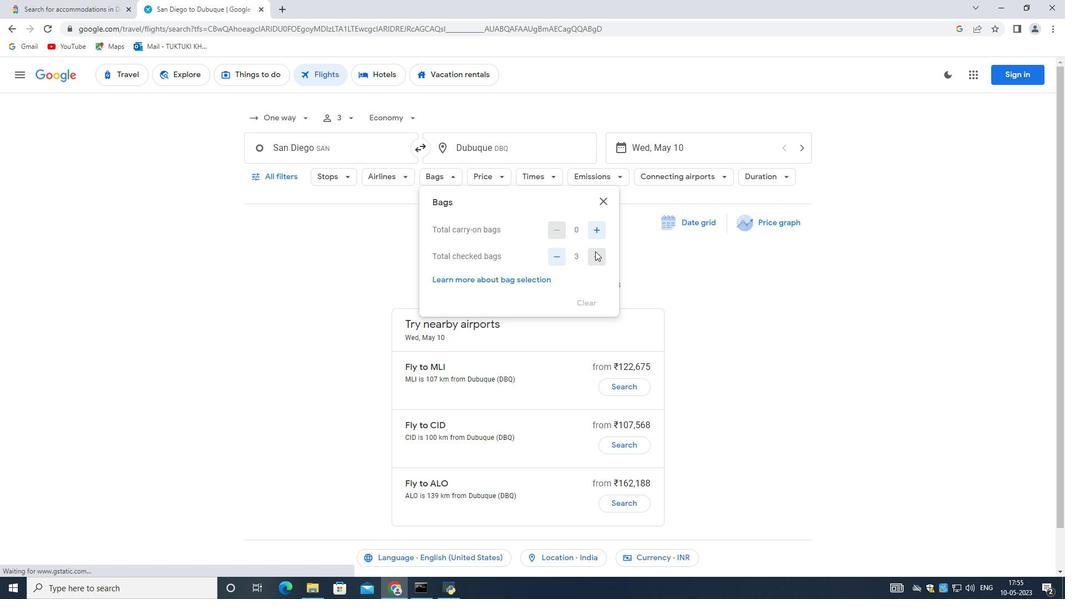 
Action: Mouse pressed left at (595, 251)
Screenshot: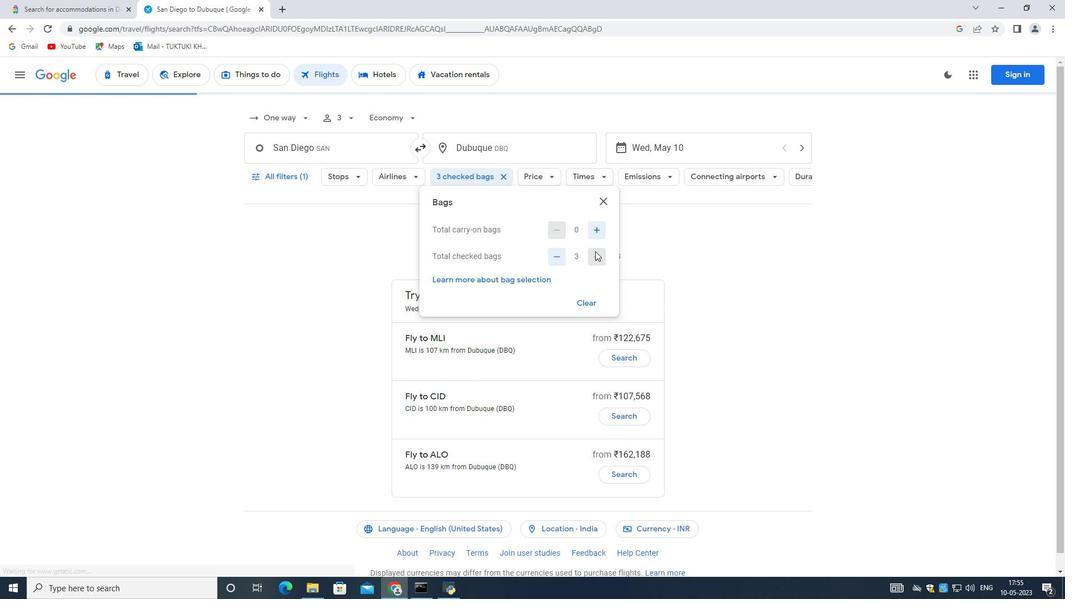 
Action: Mouse pressed left at (595, 251)
Screenshot: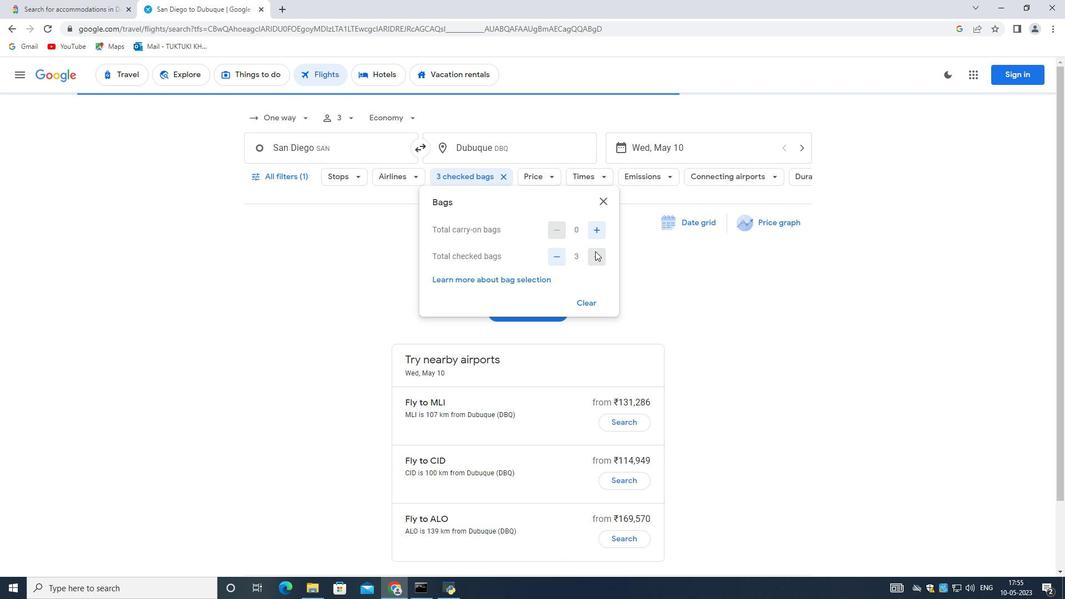 
Action: Mouse moved to (541, 179)
Screenshot: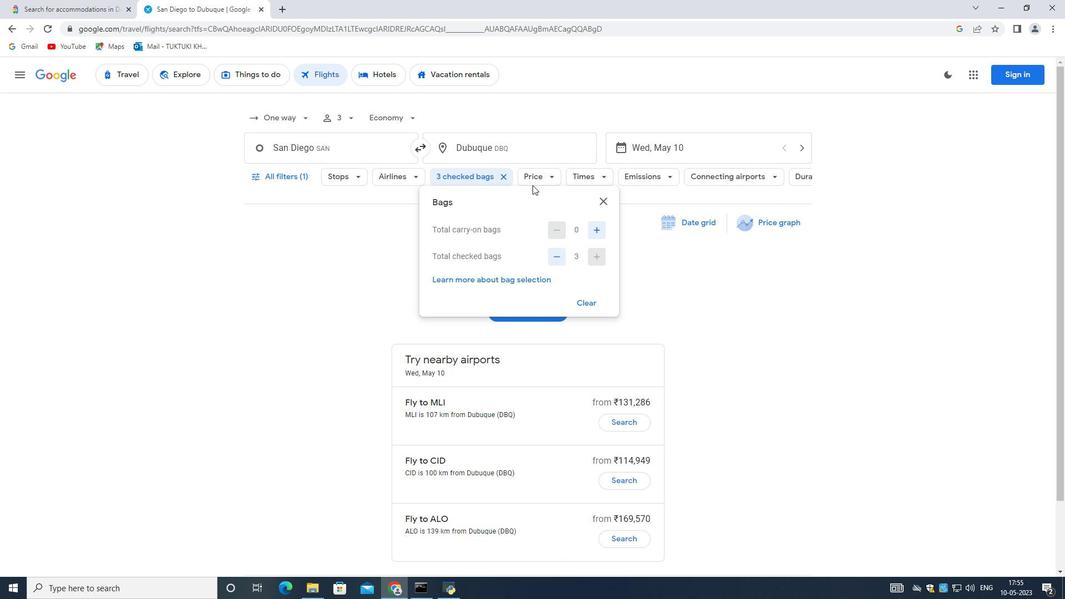 
Action: Mouse pressed left at (541, 179)
Screenshot: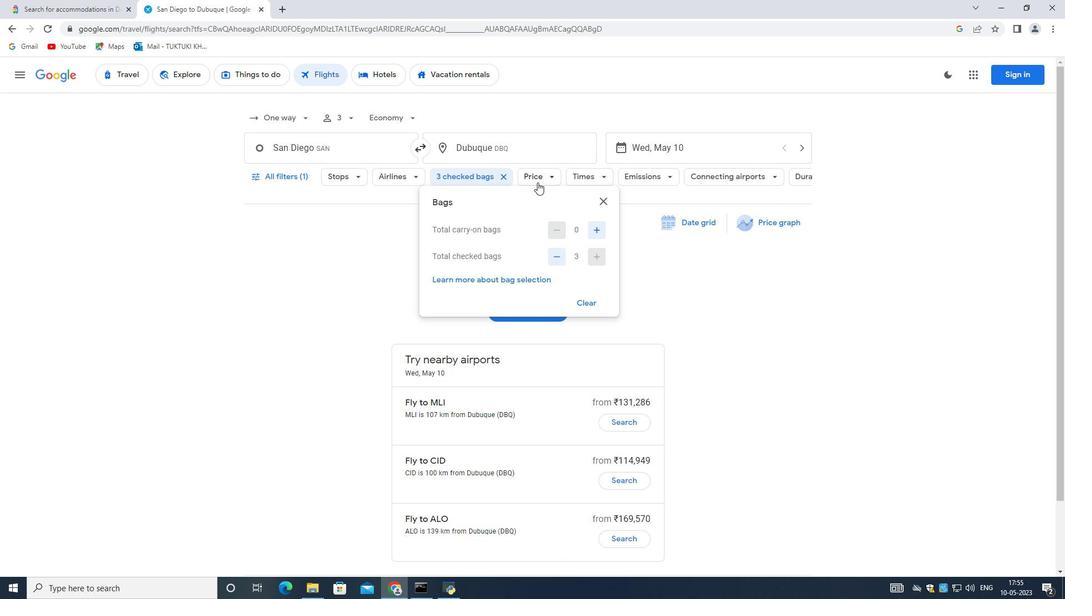 
Action: Mouse moved to (696, 252)
Screenshot: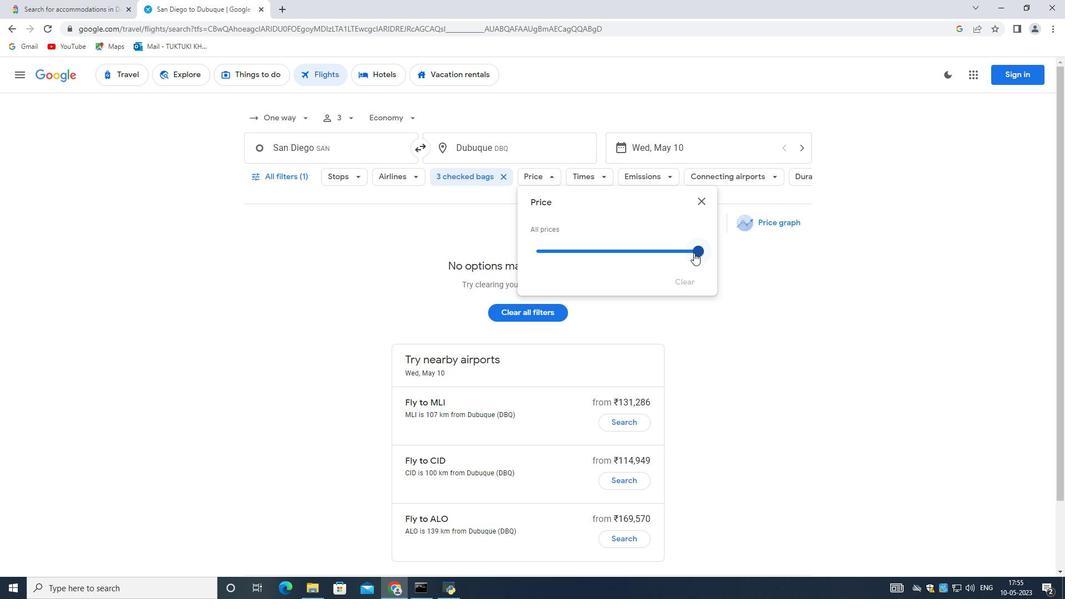 
Action: Mouse pressed left at (696, 252)
Screenshot: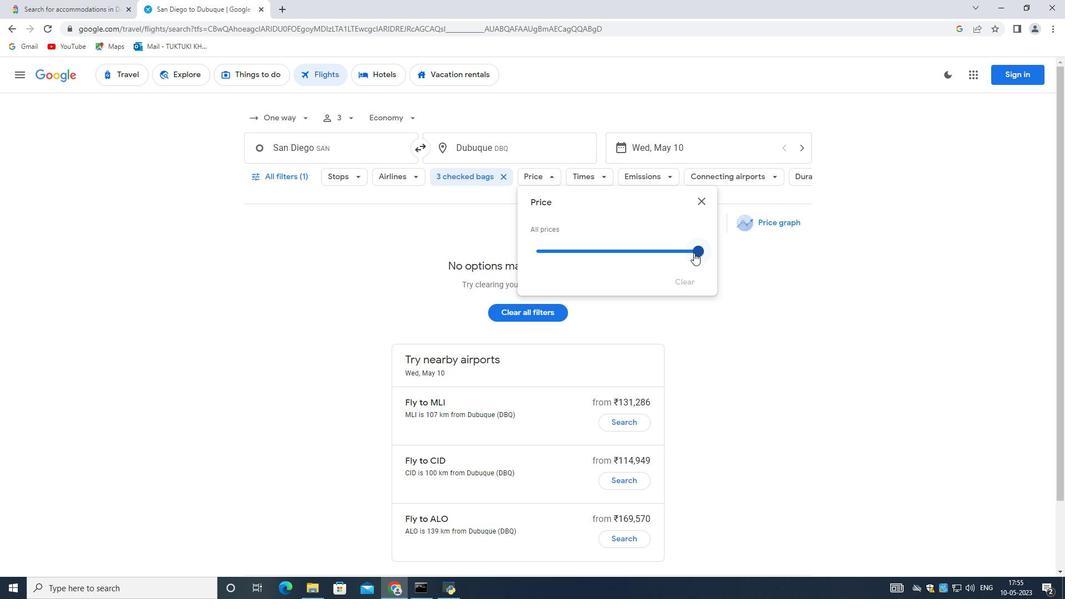 
Action: Mouse moved to (586, 175)
Screenshot: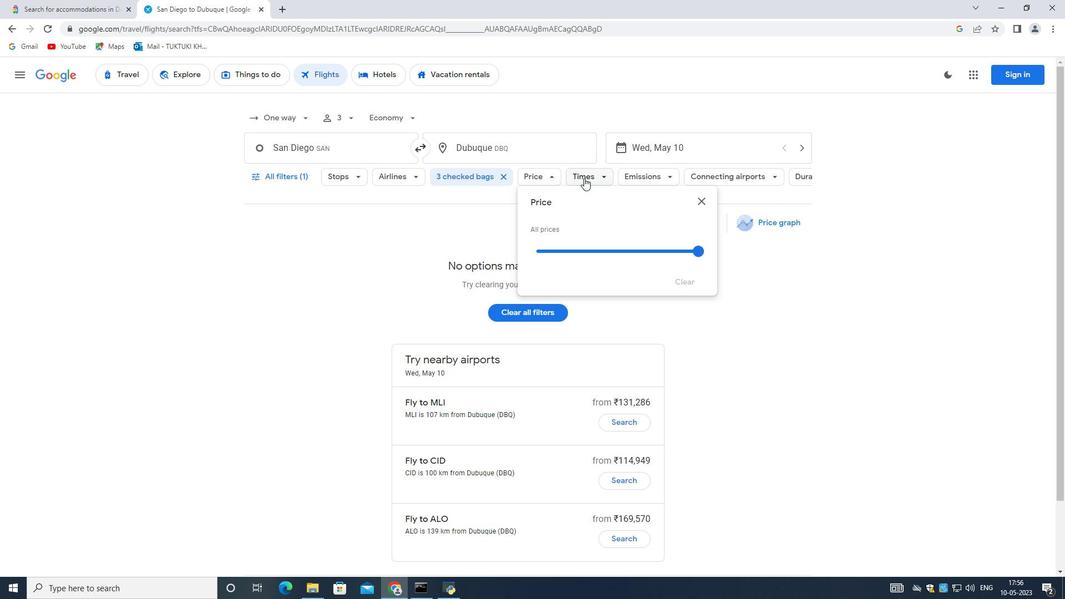 
Action: Mouse pressed left at (586, 175)
Screenshot: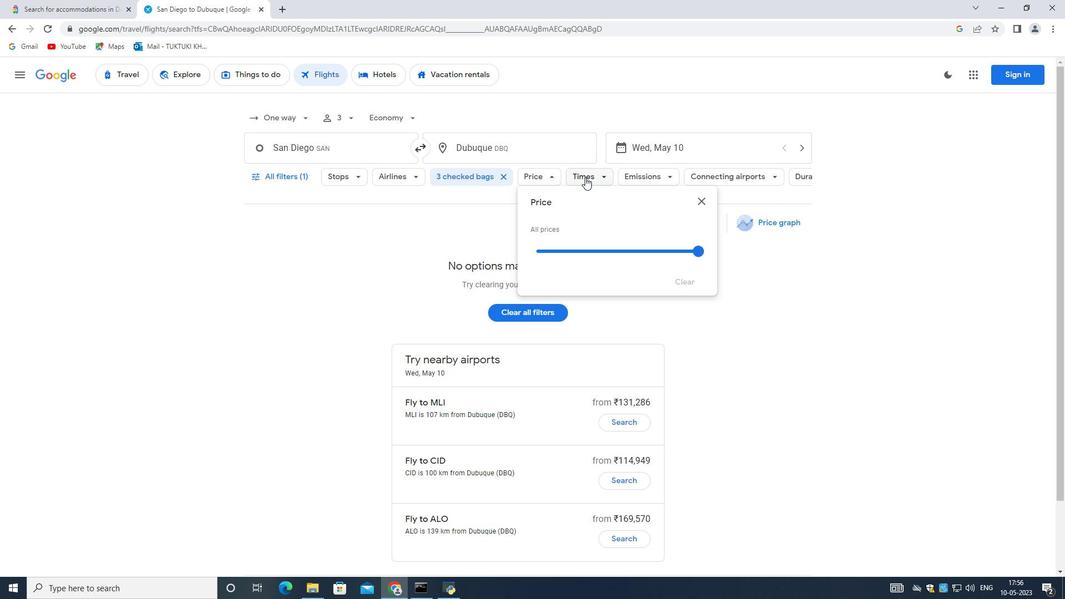 
Action: Mouse moved to (587, 279)
Screenshot: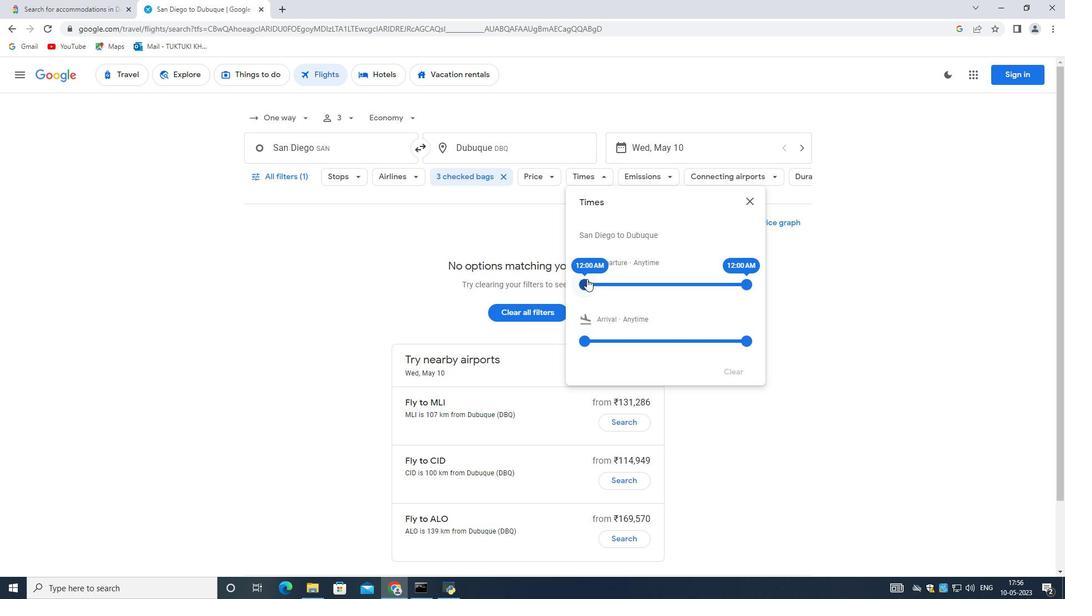 
Action: Mouse pressed left at (587, 279)
Screenshot: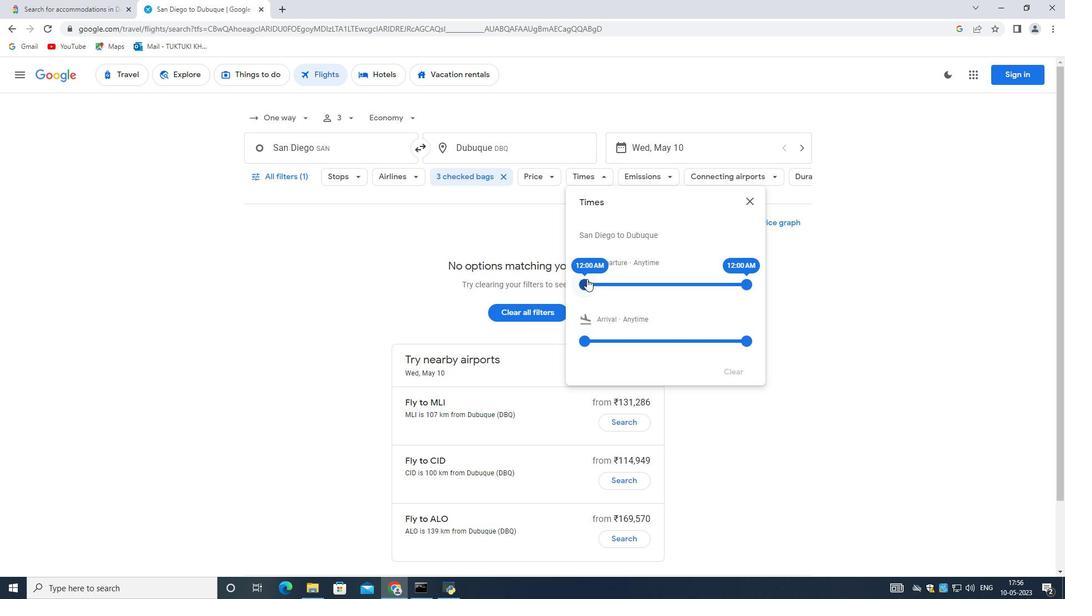 
Action: Mouse moved to (744, 280)
Screenshot: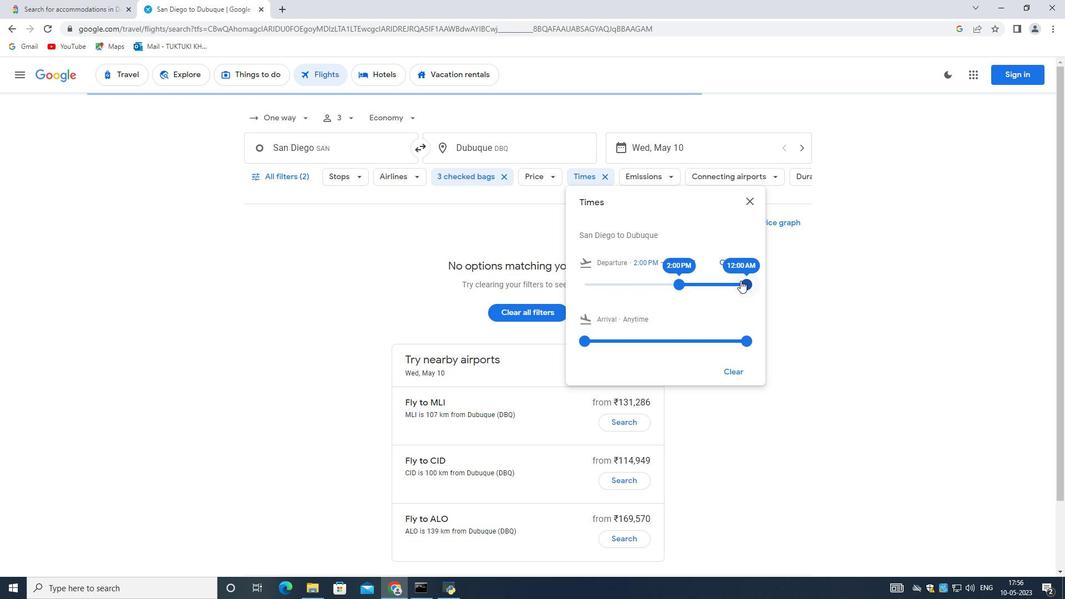 
Action: Mouse pressed left at (744, 280)
Screenshot: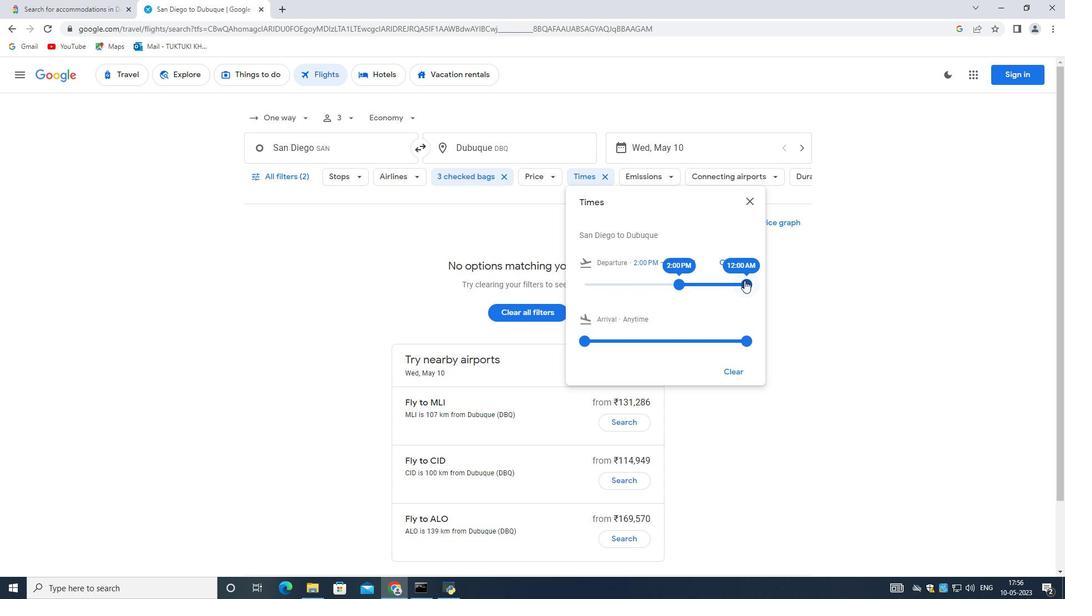 
Action: Mouse moved to (421, 323)
Screenshot: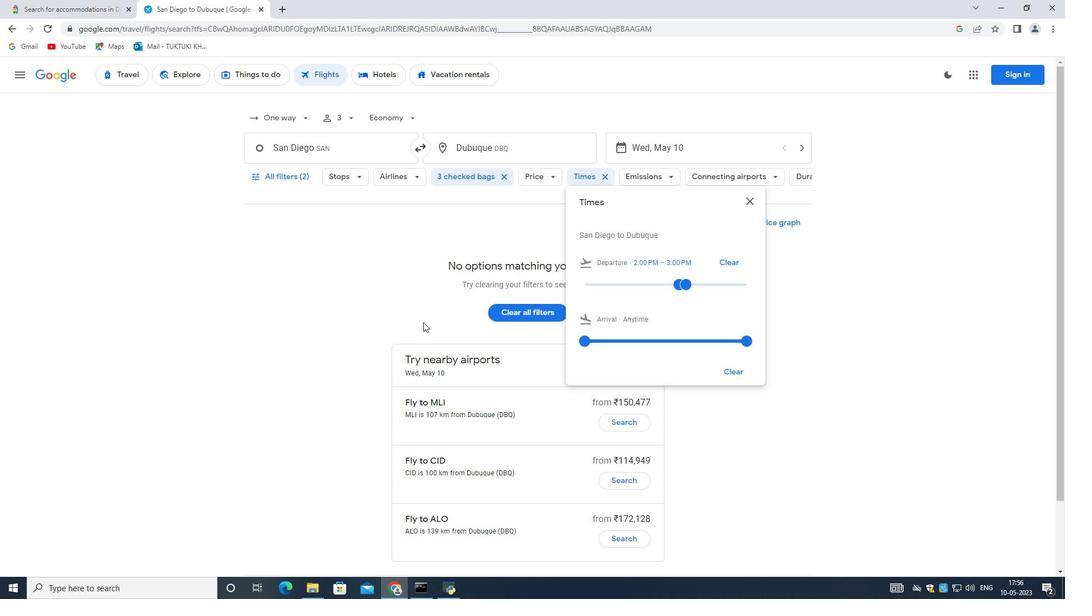 
Action: Mouse scrolled (421, 322) with delta (0, 0)
Screenshot: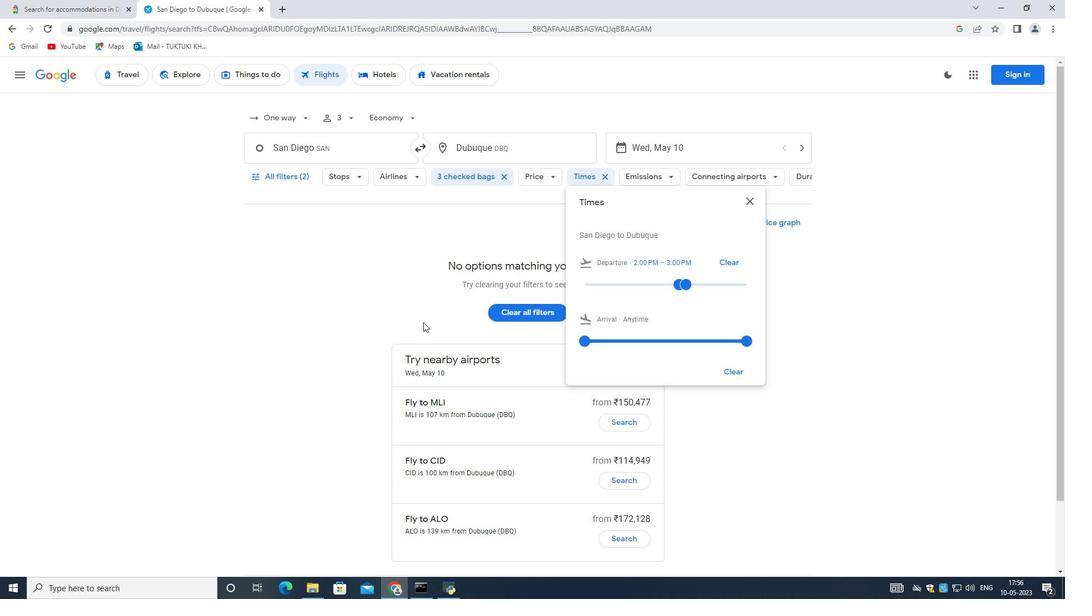 
